 Task: Create customer-citizenships object.
Action: Mouse moved to (458, 48)
Screenshot: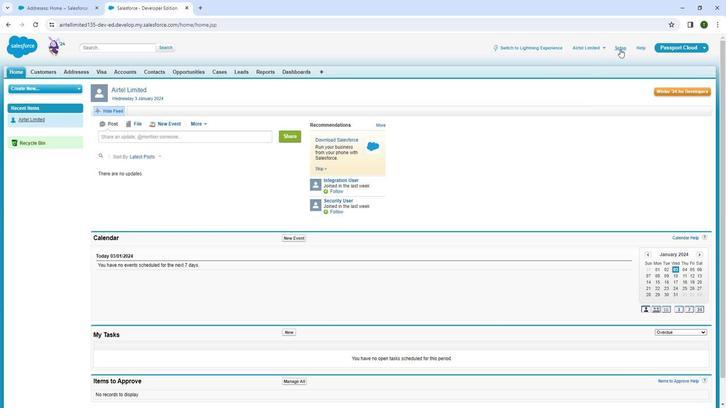 
Action: Mouse pressed left at (458, 48)
Screenshot: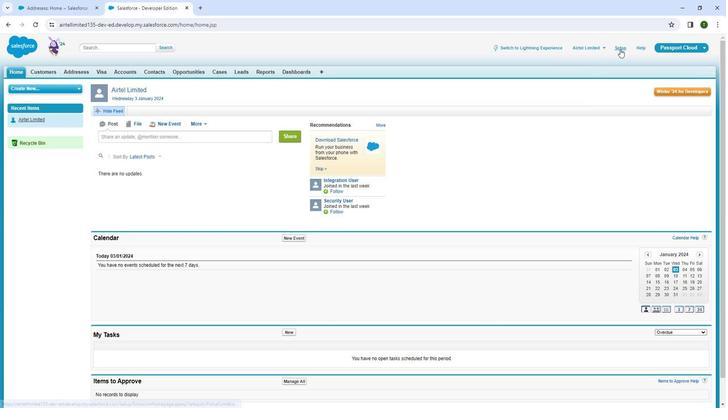 
Action: Mouse pressed left at (458, 48)
Screenshot: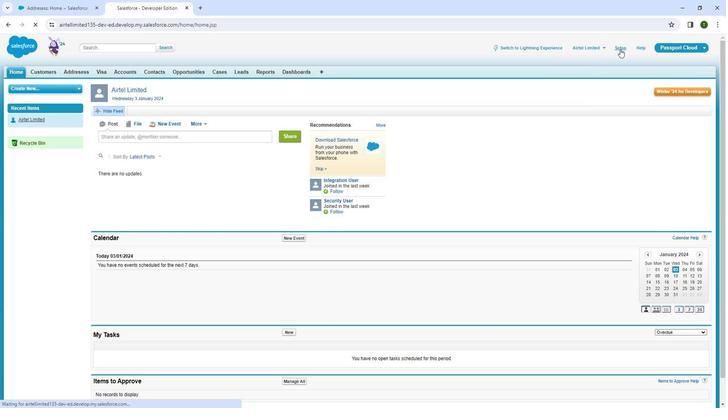 
Action: Mouse moved to (64, 141)
Screenshot: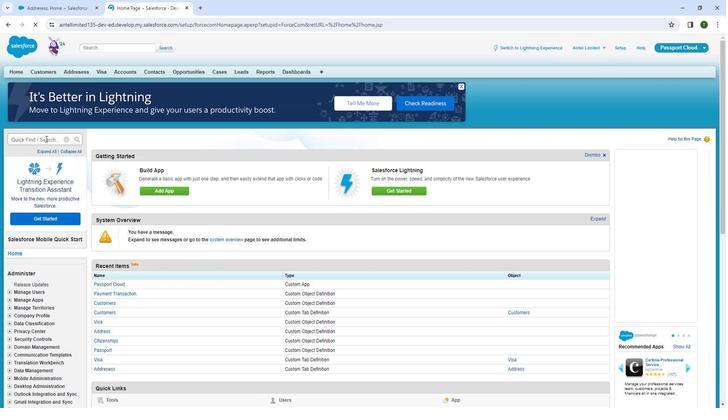 
Action: Mouse pressed left at (64, 141)
Screenshot: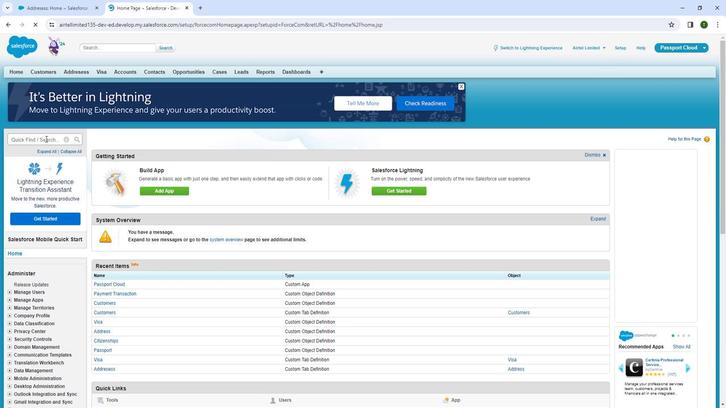
Action: Mouse moved to (68, 121)
Screenshot: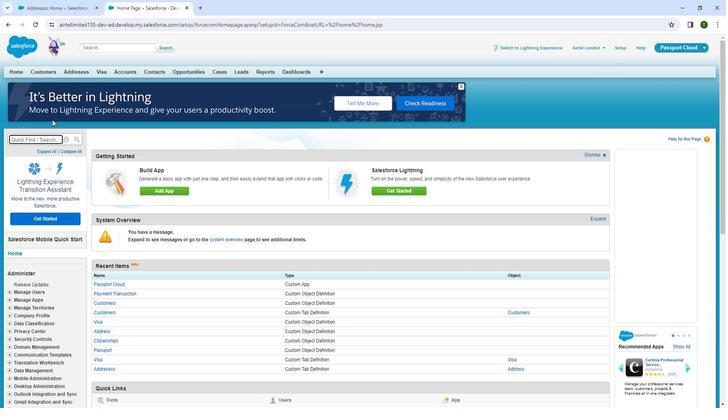 
Action: Key pressed object
Screenshot: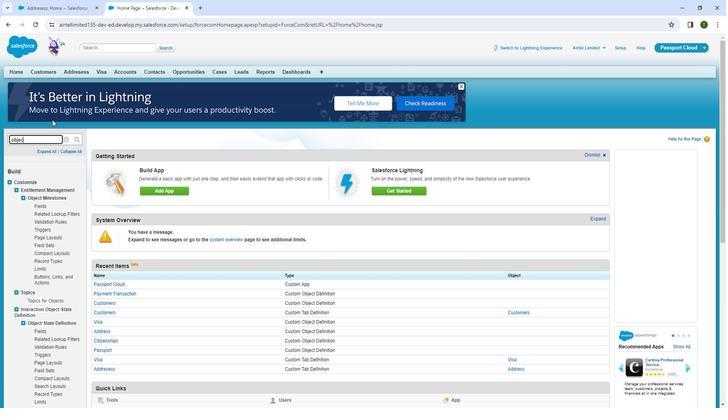 
Action: Mouse moved to (66, 213)
Screenshot: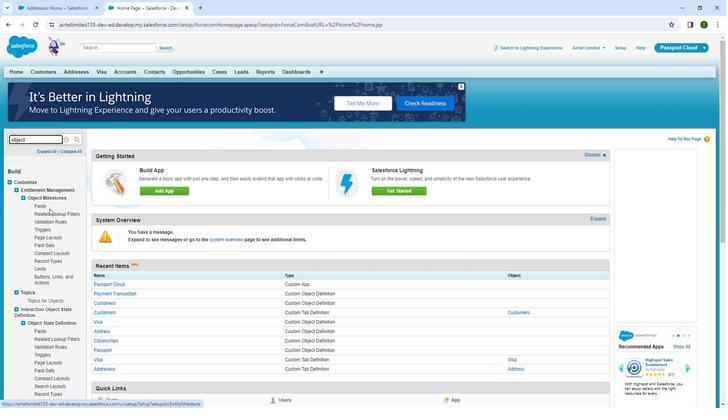
Action: Mouse scrolled (66, 212) with delta (0, 0)
Screenshot: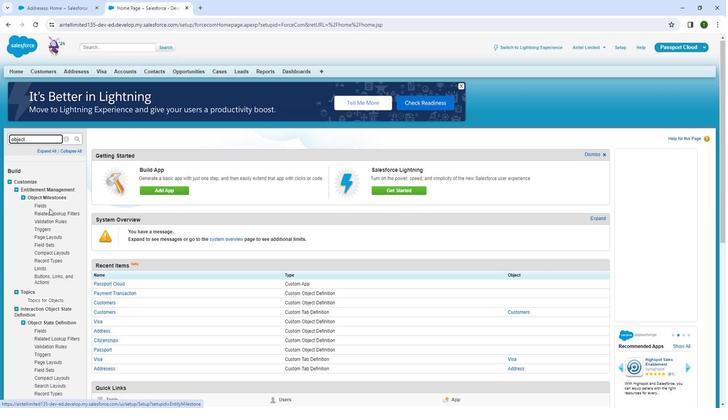 
Action: Mouse scrolled (66, 212) with delta (0, 0)
Screenshot: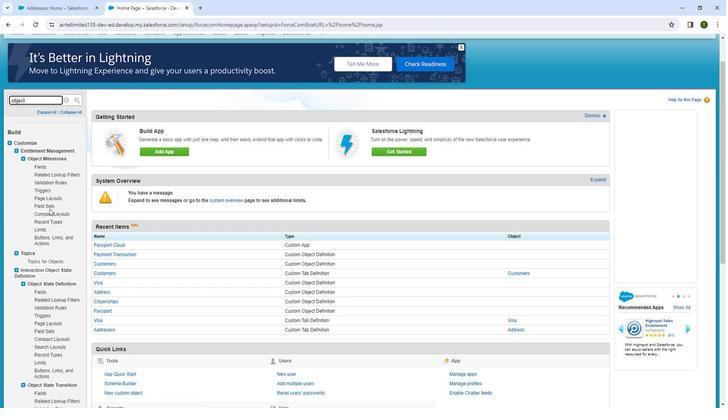 
Action: Mouse scrolled (66, 212) with delta (0, 0)
Screenshot: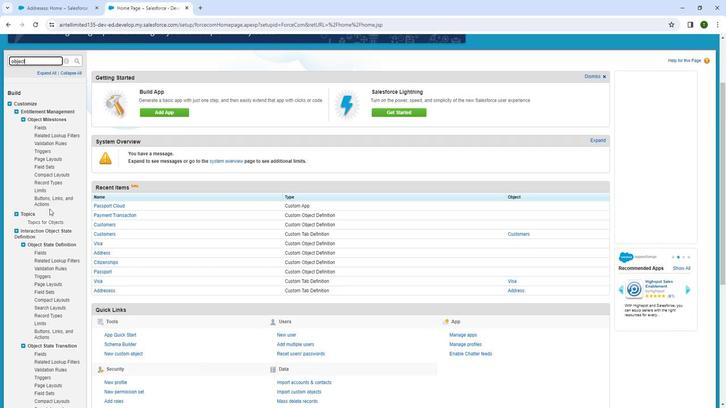 
Action: Mouse scrolled (66, 212) with delta (0, 0)
Screenshot: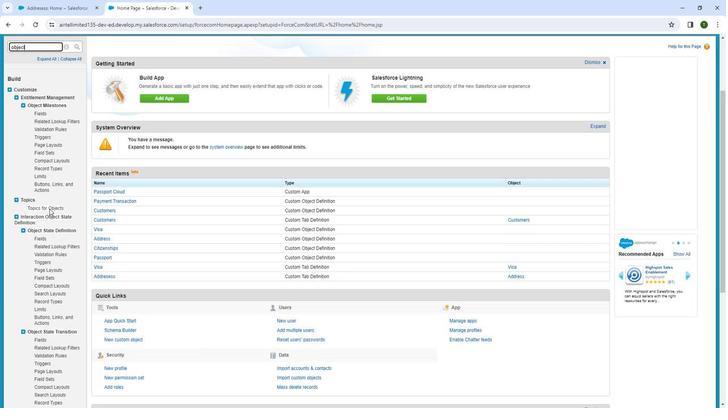 
Action: Mouse moved to (65, 217)
Screenshot: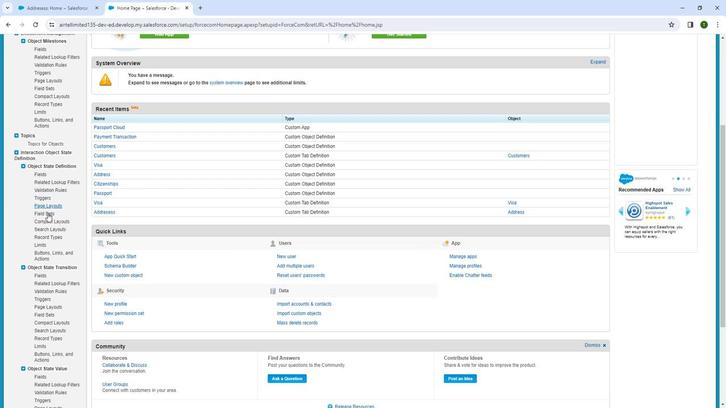 
Action: Mouse scrolled (65, 217) with delta (0, 0)
Screenshot: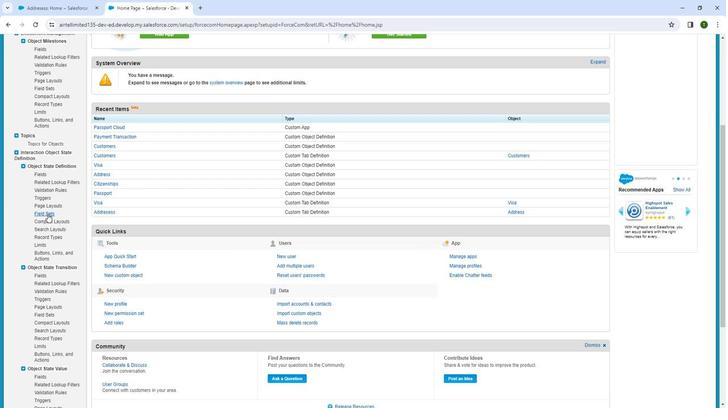 
Action: Mouse moved to (65, 219)
Screenshot: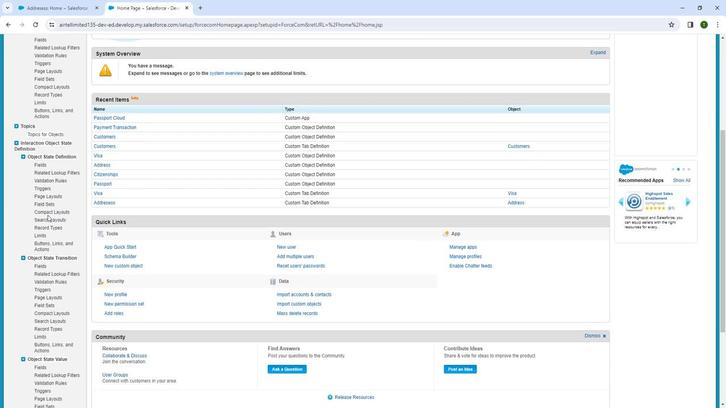 
Action: Mouse scrolled (65, 219) with delta (0, 0)
Screenshot: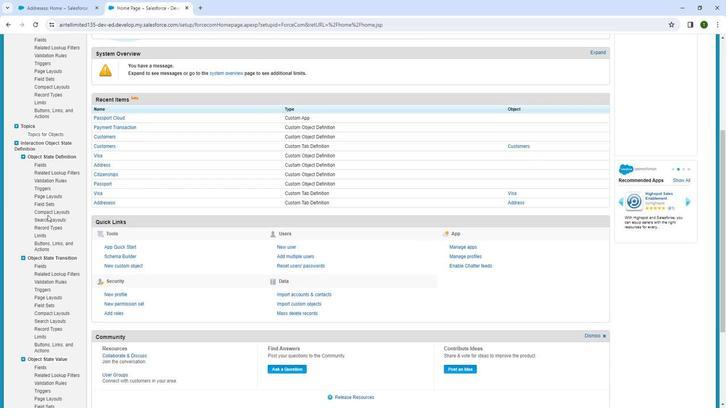 
Action: Mouse moved to (65, 226)
Screenshot: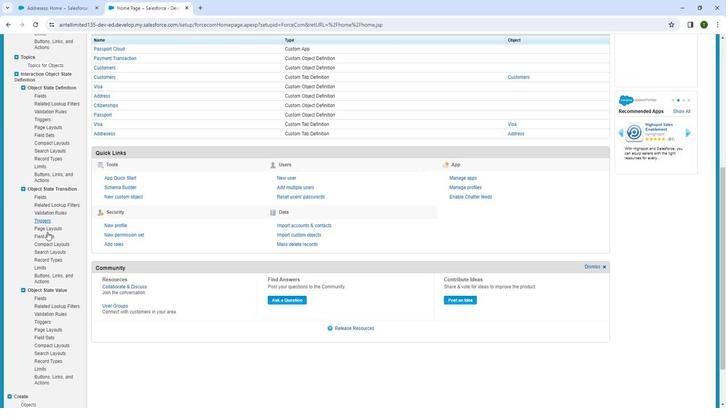 
Action: Mouse scrolled (65, 225) with delta (0, 0)
Screenshot: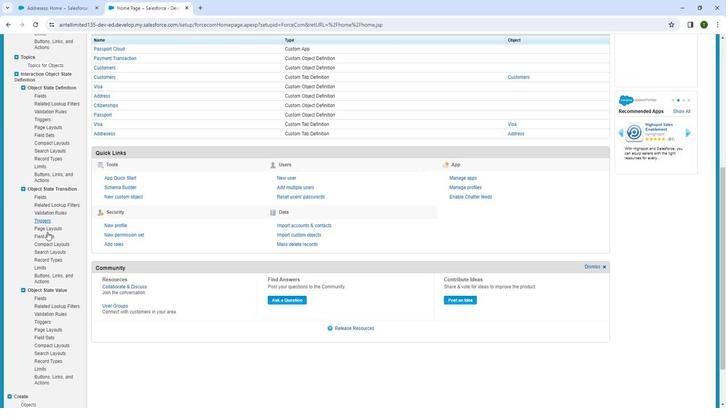 
Action: Mouse moved to (65, 258)
Screenshot: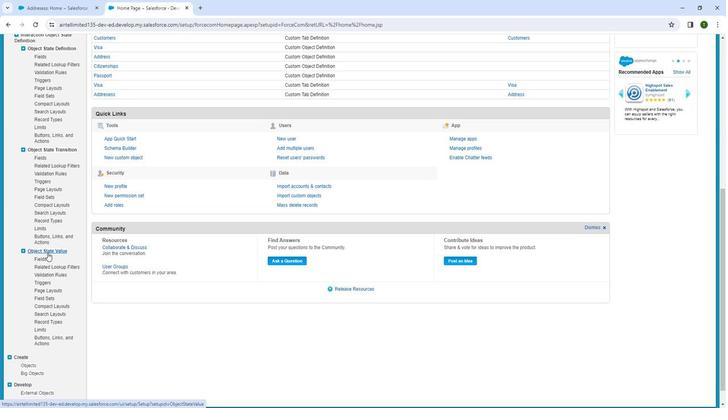 
Action: Mouse scrolled (65, 258) with delta (0, 0)
Screenshot: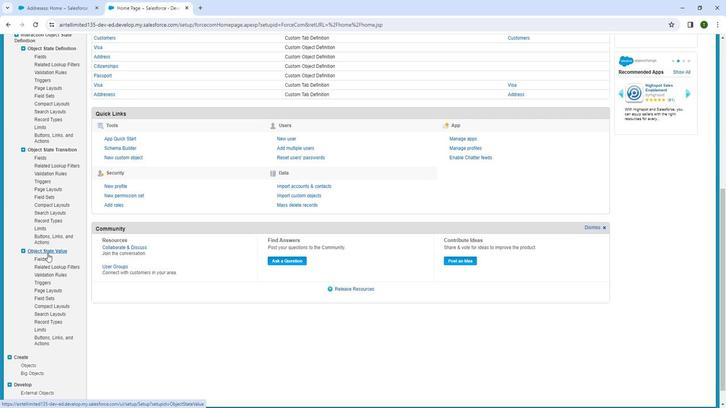 
Action: Mouse moved to (49, 354)
Screenshot: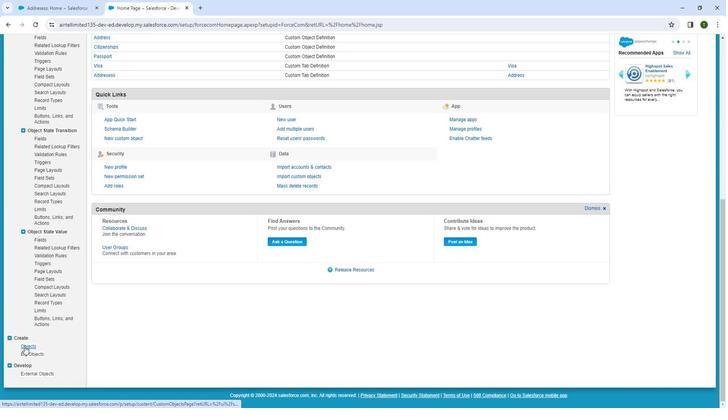 
Action: Mouse pressed left at (49, 354)
Screenshot: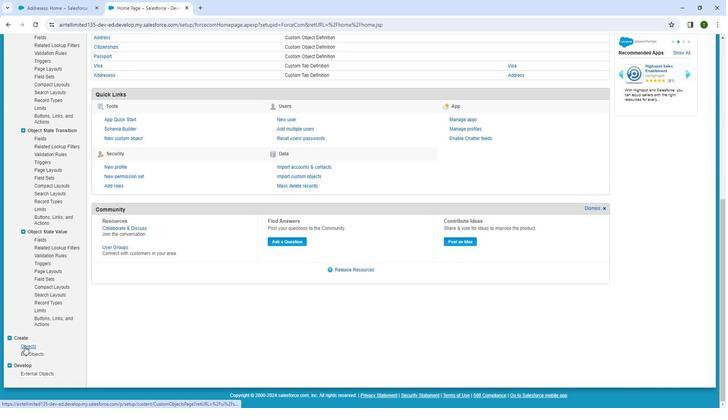 
Action: Mouse moved to (232, 188)
Screenshot: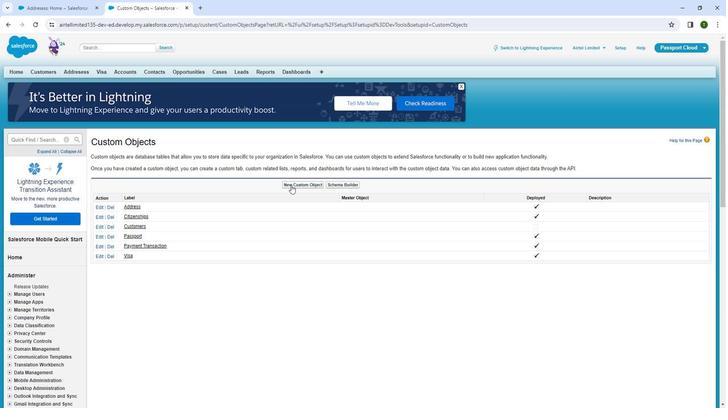 
Action: Mouse pressed left at (232, 188)
Screenshot: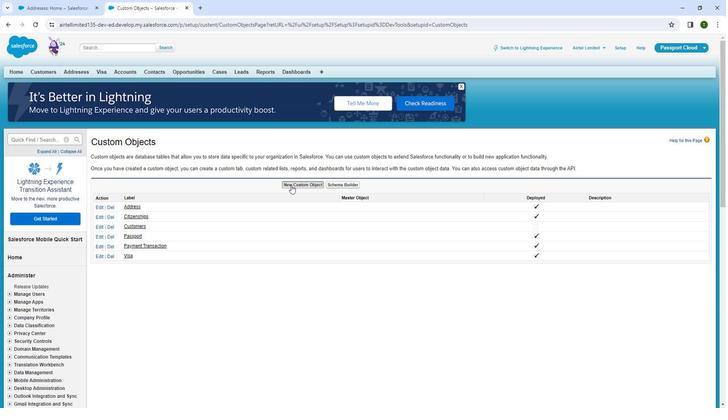 
Action: Mouse moved to (190, 215)
Screenshot: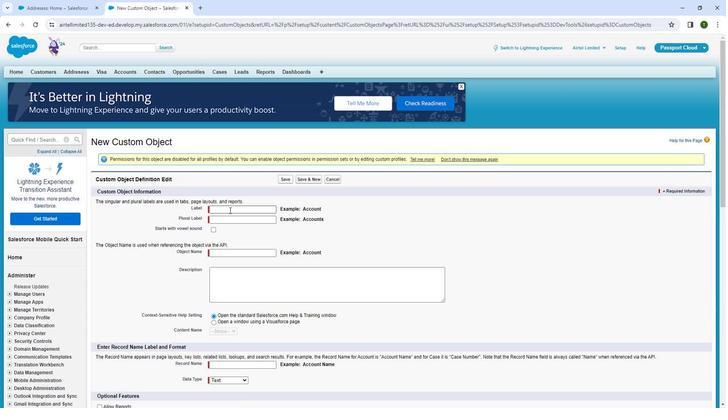 
Action: Mouse pressed left at (190, 215)
Screenshot: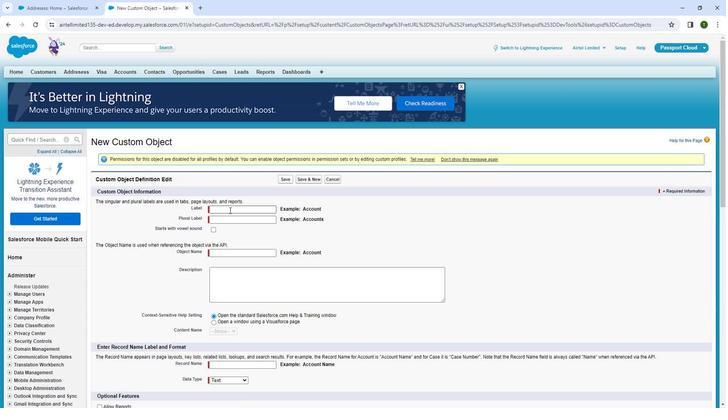 
Action: Mouse moved to (190, 213)
Screenshot: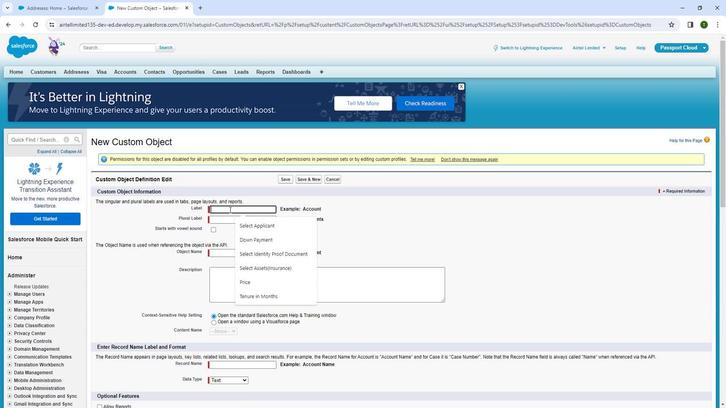 
Action: Key pressed <Key.shift><Key.shift><Key.shift><Key.shift><Key.shift>
Screenshot: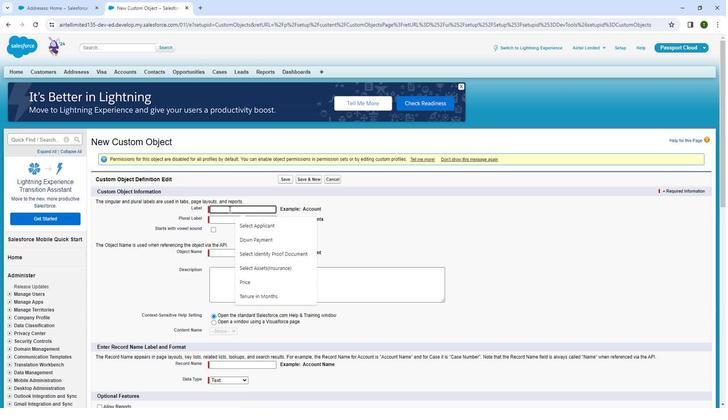 
Action: Mouse moved to (189, 214)
Screenshot: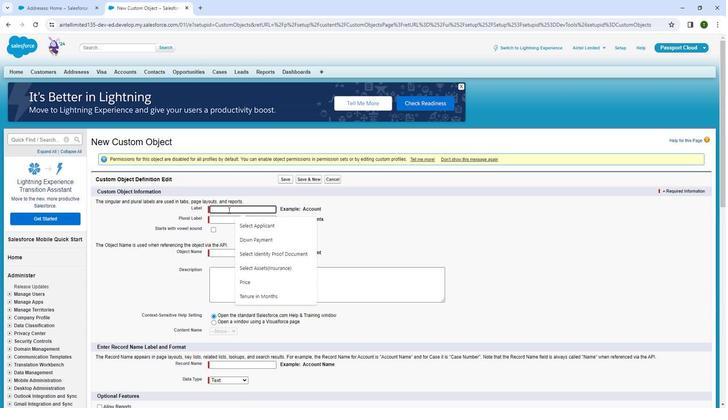 
Action: Key pressed <Key.shift>
Screenshot: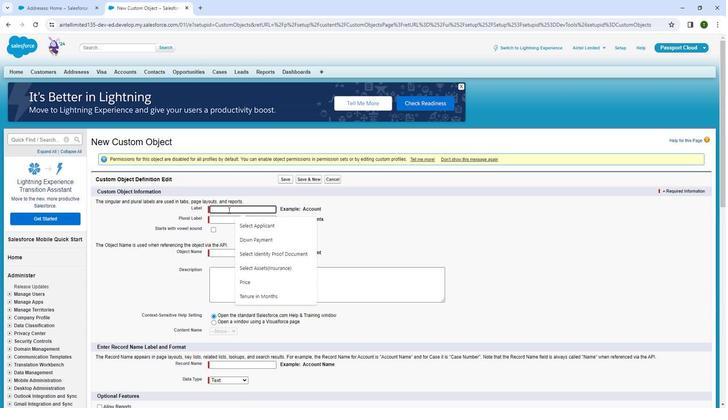 
Action: Mouse moved to (189, 215)
Screenshot: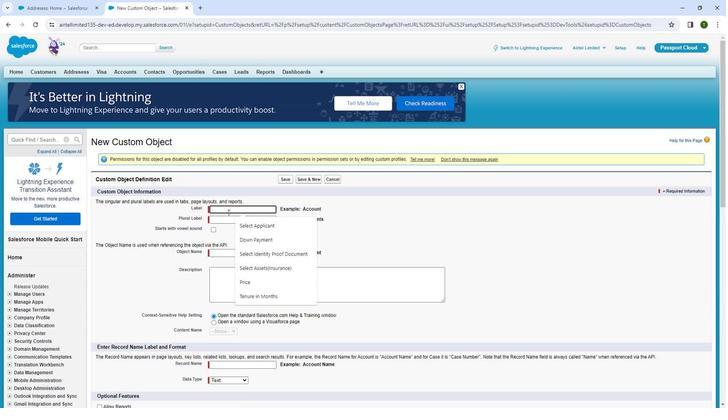 
Action: Key pressed <Key.shift>
Screenshot: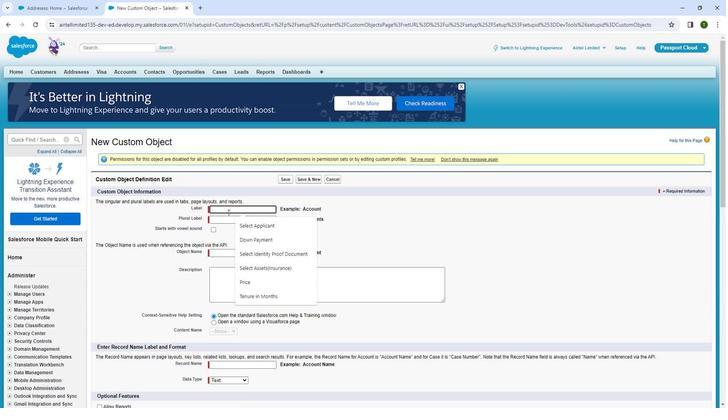 
Action: Mouse moved to (188, 217)
Screenshot: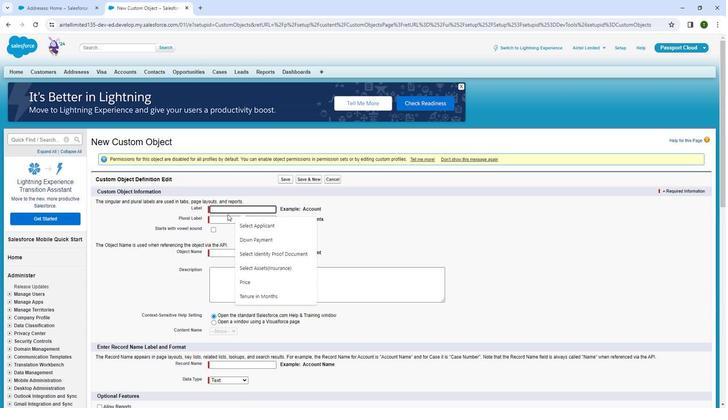 
Action: Key pressed <Key.shift>
Screenshot: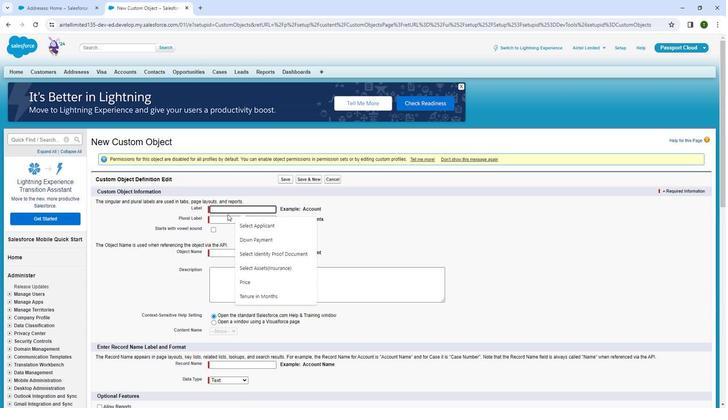 
Action: Mouse moved to (188, 219)
Screenshot: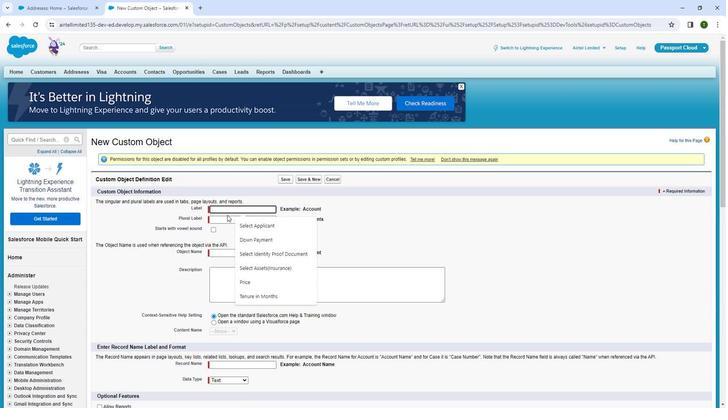 
Action: Key pressed <Key.shift>
Screenshot: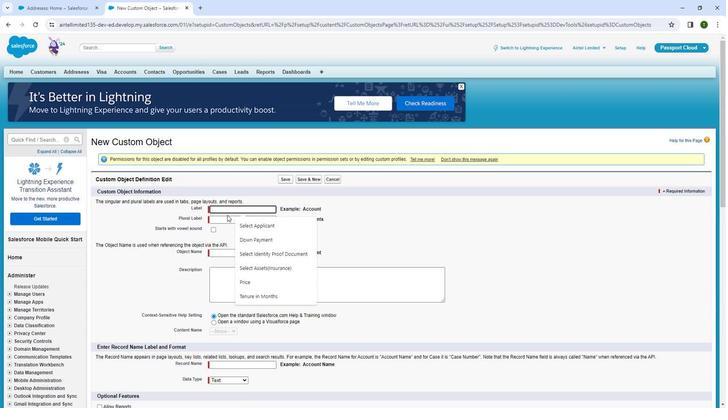 
Action: Mouse moved to (188, 219)
Screenshot: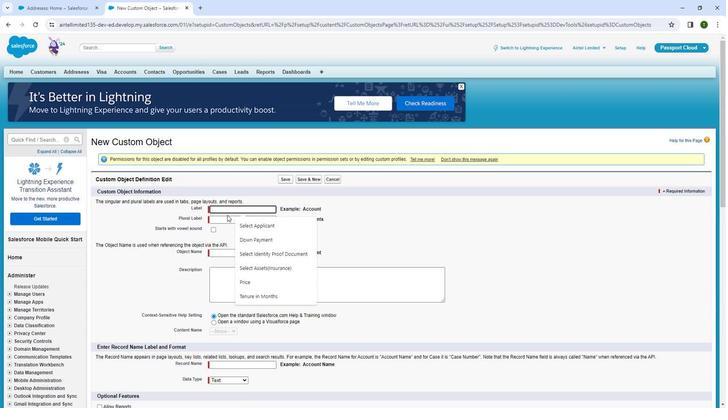
Action: Key pressed <Key.shift><Key.shift><Key.shift>
Screenshot: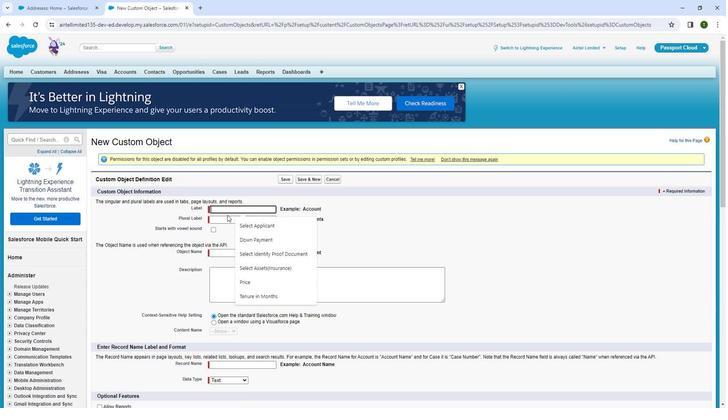 
Action: Mouse moved to (188, 219)
Screenshot: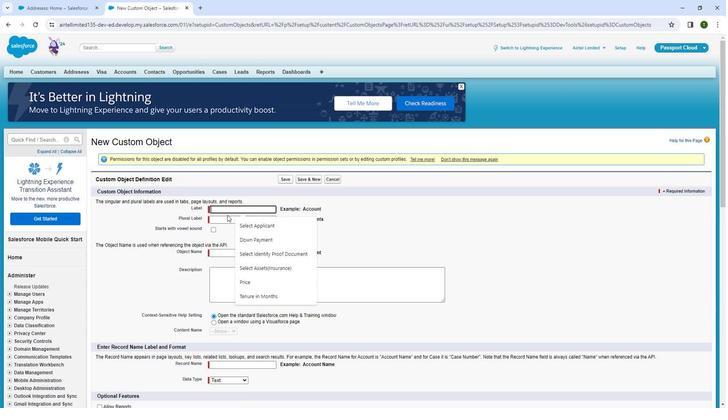 
Action: Key pressed <Key.shift><Key.shift><Key.shift>
Screenshot: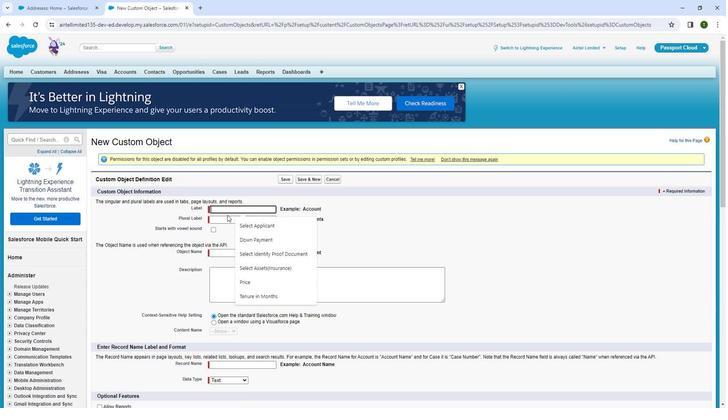 
Action: Mouse moved to (188, 220)
Screenshot: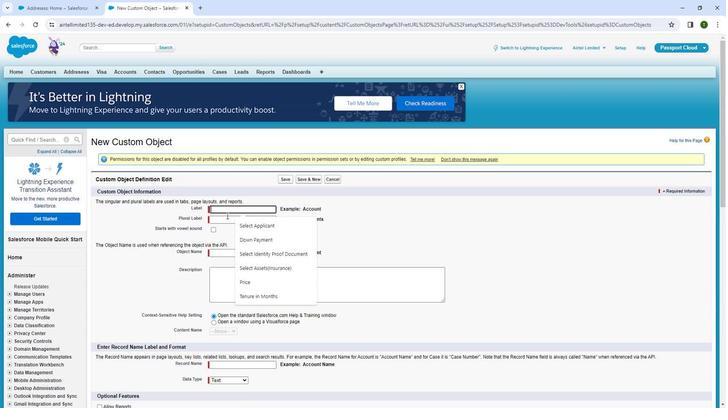 
Action: Key pressed <Key.shift>
Screenshot: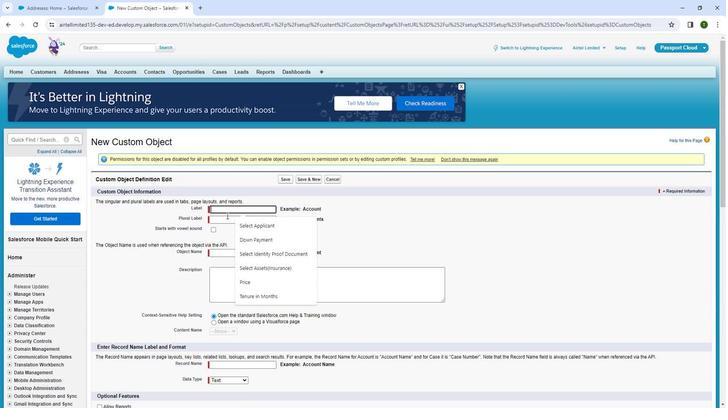
Action: Mouse moved to (188, 220)
Screenshot: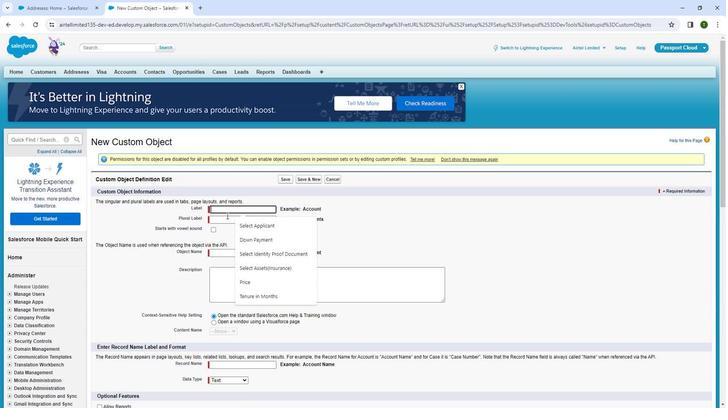 
Action: Key pressed <Key.shift><Key.shift><Key.shift>C
Screenshot: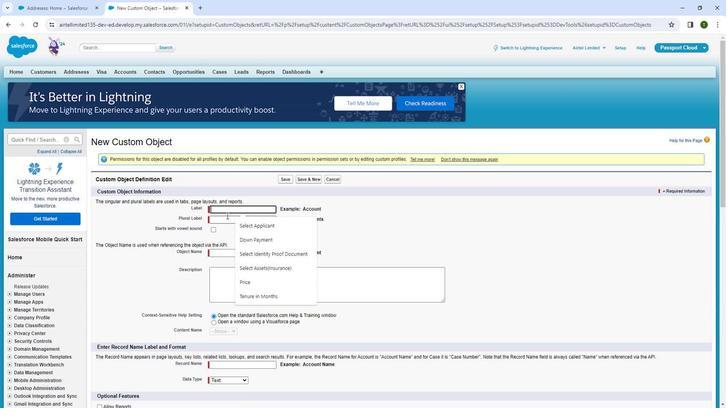 
Action: Mouse moved to (183, 194)
Screenshot: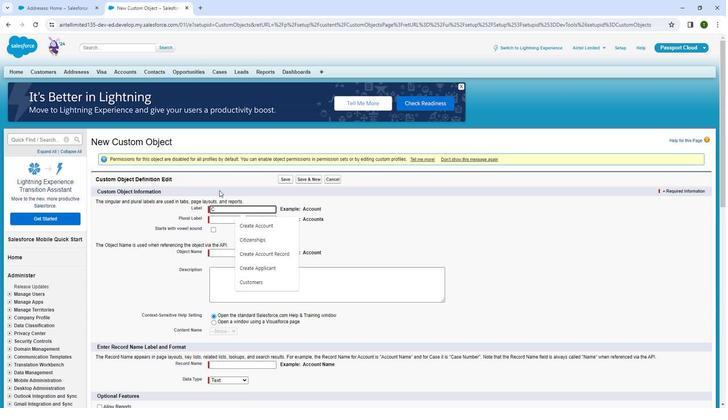 
Action: Key pressed u
Screenshot: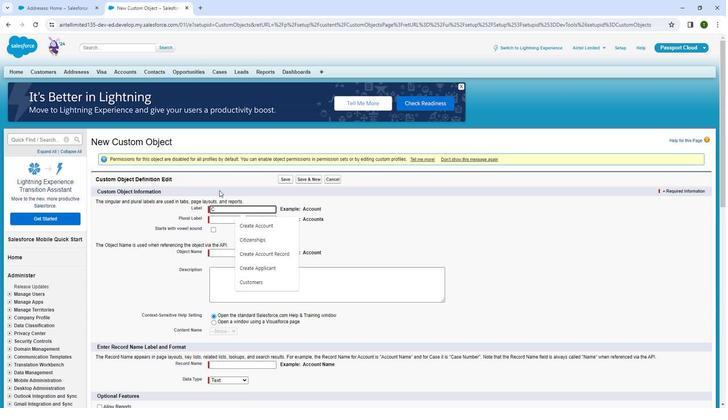 
Action: Mouse moved to (183, 193)
Screenshot: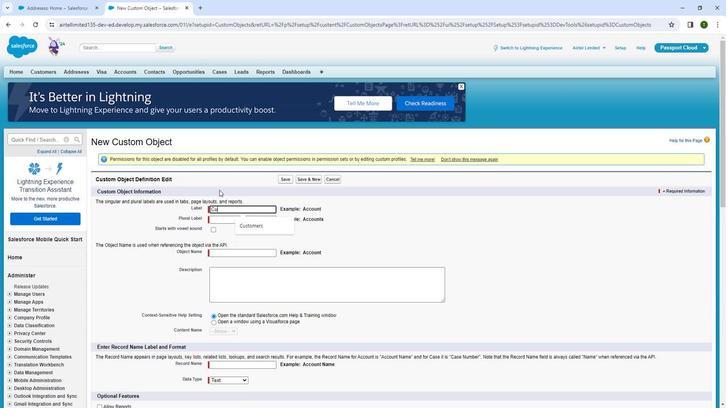 
Action: Key pressed st
Screenshot: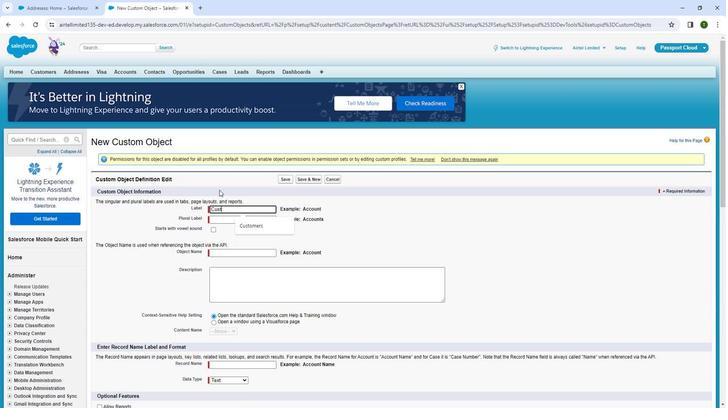 
Action: Mouse moved to (186, 202)
Screenshot: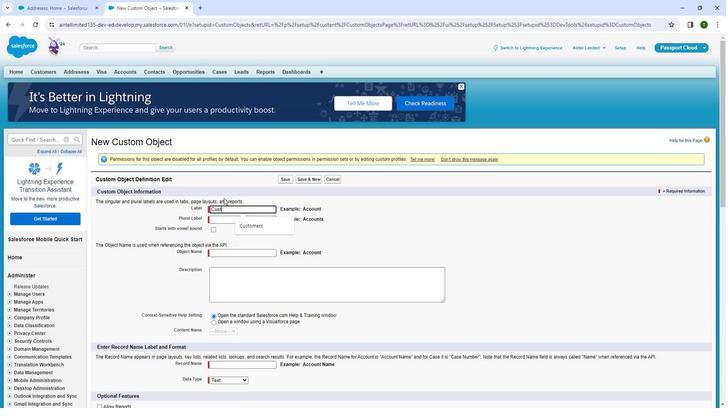 
Action: Key pressed o
Screenshot: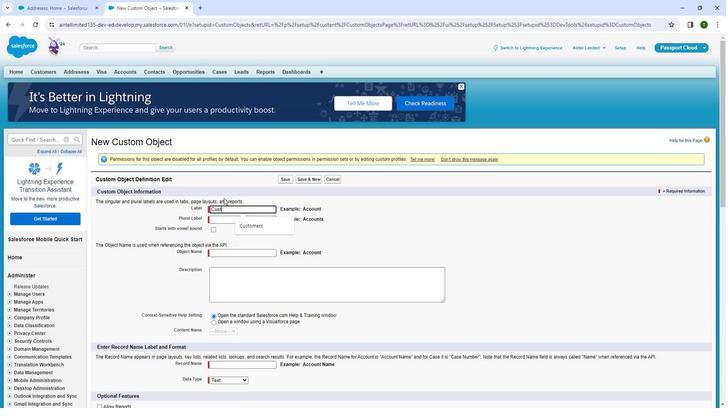 
Action: Mouse moved to (185, 205)
Screenshot: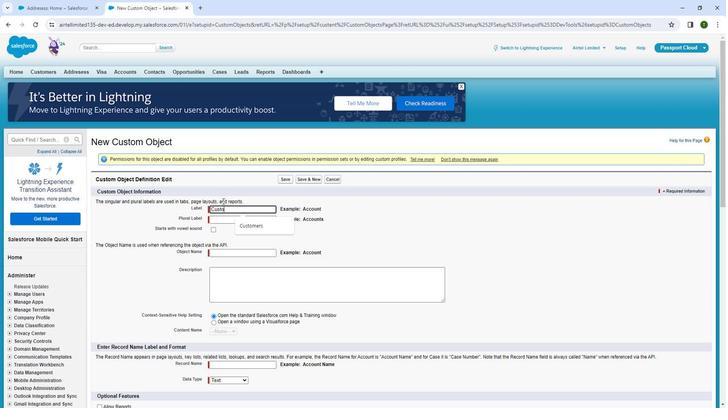 
Action: Key pressed m
Screenshot: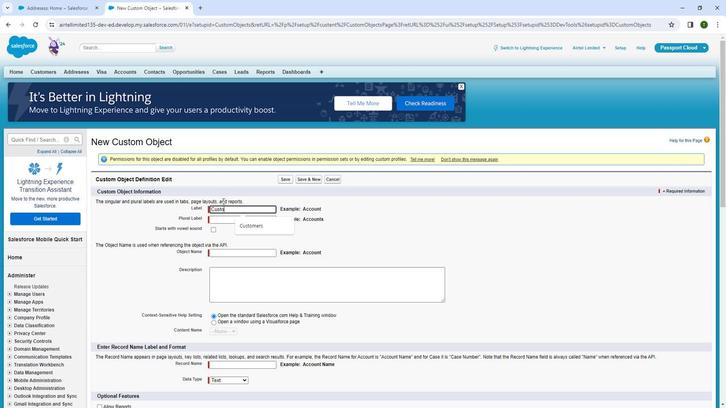 
Action: Mouse moved to (179, 213)
Screenshot: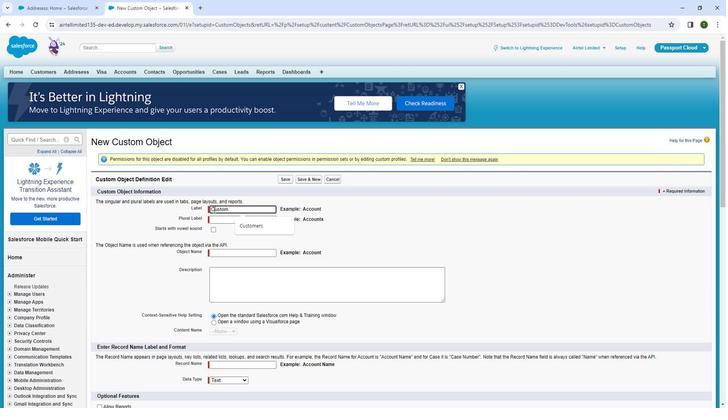 
Action: Key pressed er-<Key.shift>Cit
Screenshot: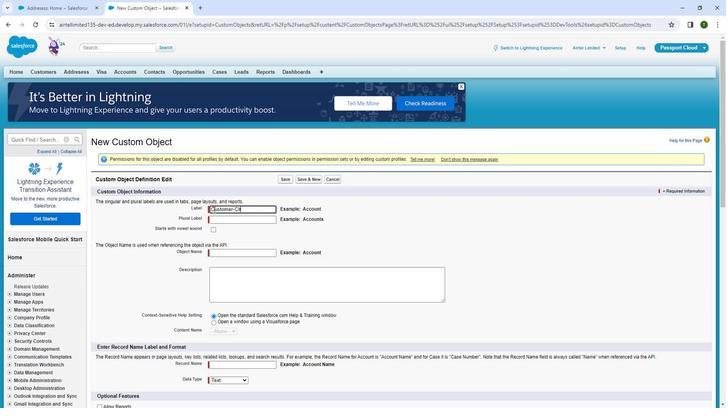 
Action: Mouse moved to (178, 213)
Screenshot: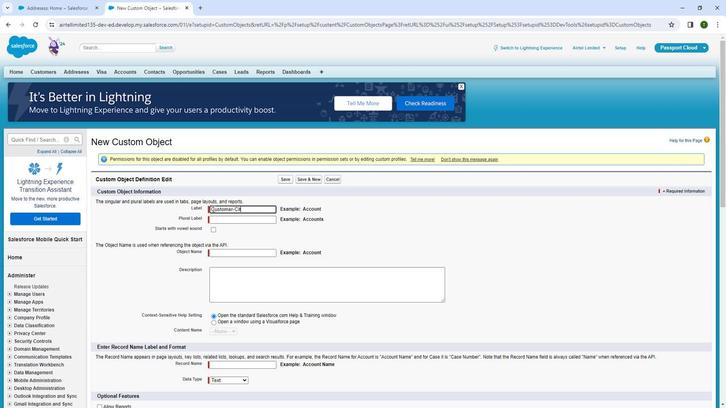 
Action: Key pressed ize
Screenshot: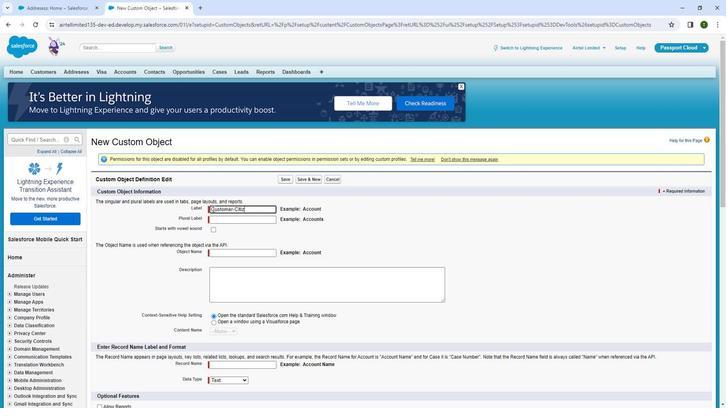 
Action: Mouse moved to (174, 199)
Screenshot: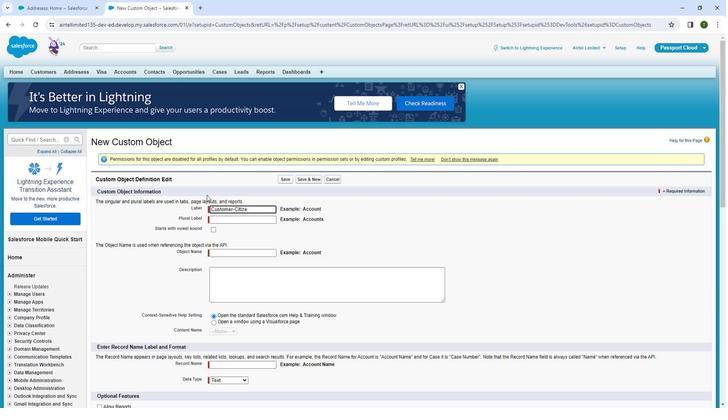 
Action: Key pressed nship
Screenshot: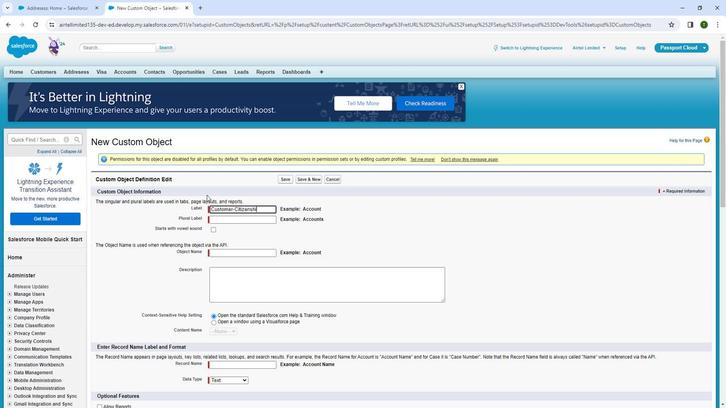 
Action: Mouse moved to (171, 208)
Screenshot: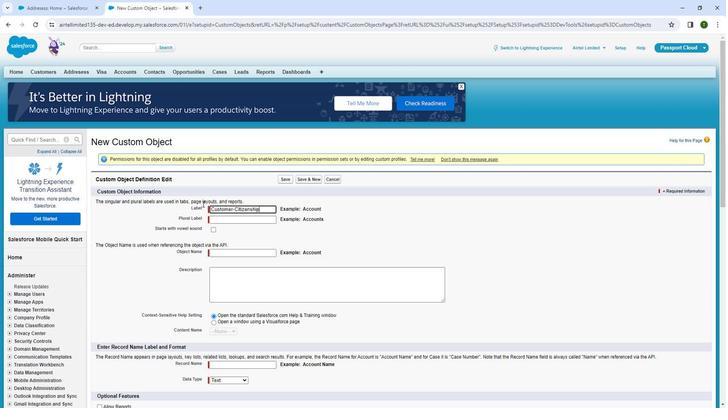 
Action: Key pressed s
Screenshot: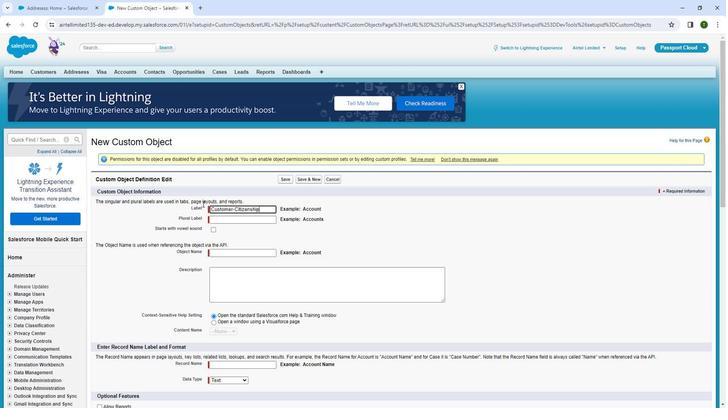 
Action: Mouse moved to (190, 259)
Screenshot: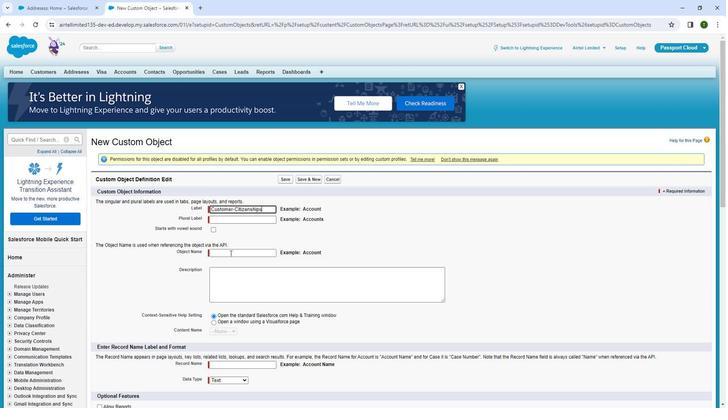 
Action: Mouse pressed left at (190, 259)
Screenshot: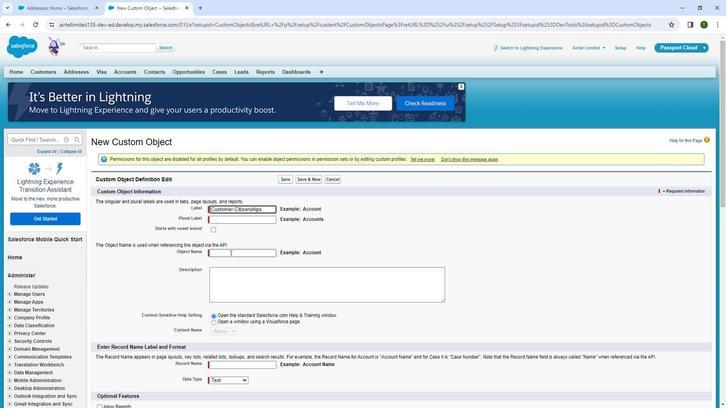 
Action: Mouse moved to (190, 226)
Screenshot: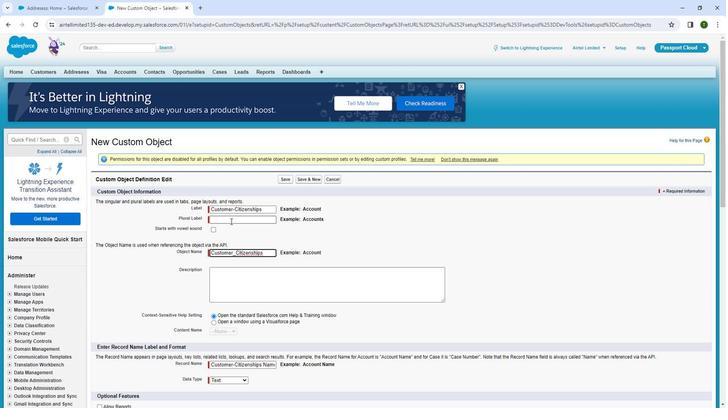 
Action: Mouse pressed left at (190, 226)
Screenshot: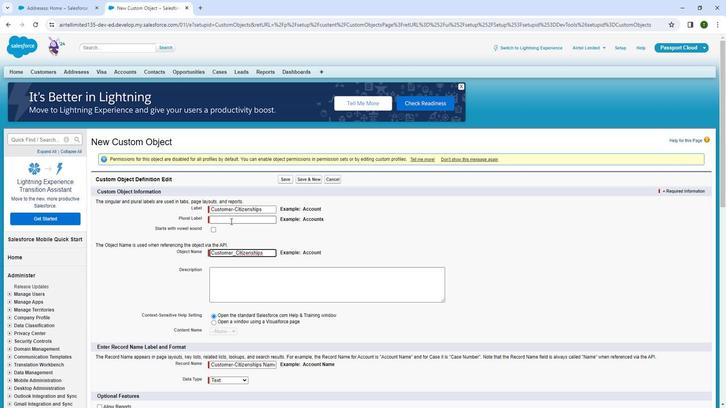 
Action: Mouse moved to (192, 223)
Screenshot: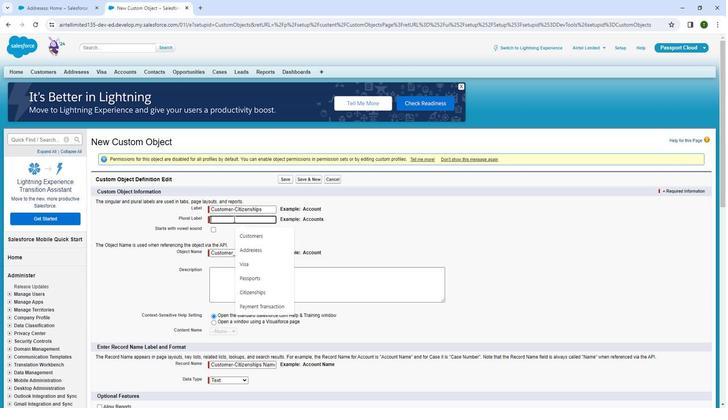 
Action: Key pressed <Key.shift>Customer-
Screenshot: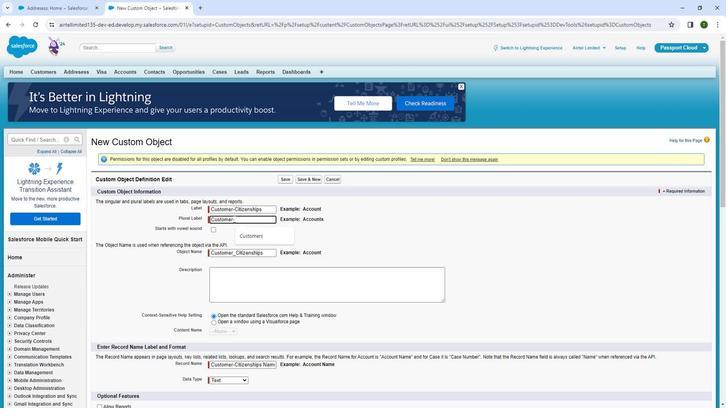 
Action: Mouse moved to (192, 221)
Screenshot: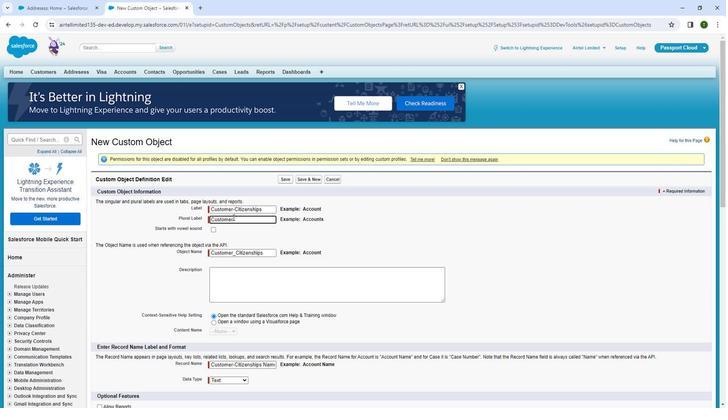 
Action: Key pressed <Key.shift>C
Screenshot: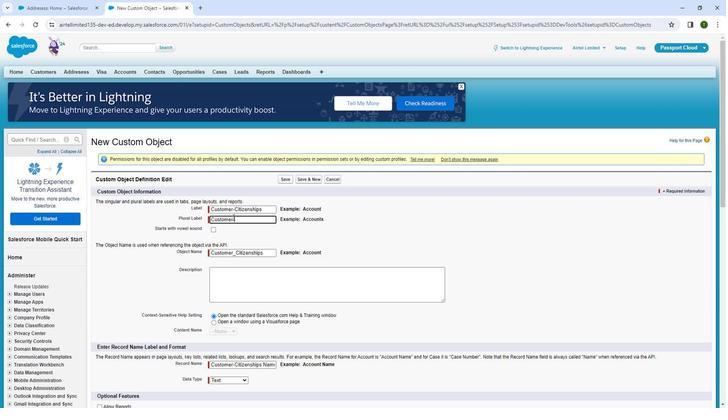 
Action: Mouse moved to (191, 221)
Screenshot: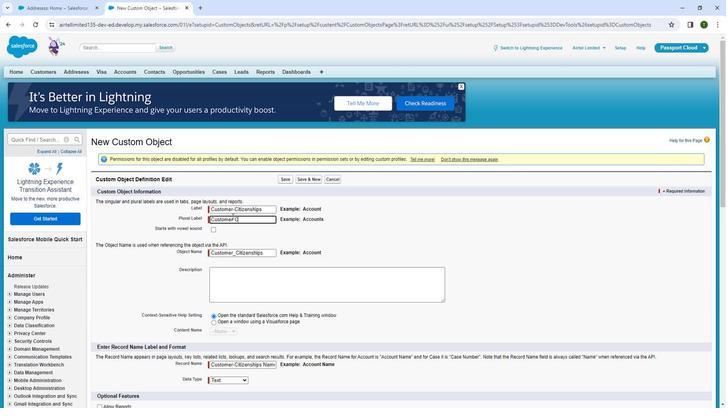 
Action: Key pressed i
Screenshot: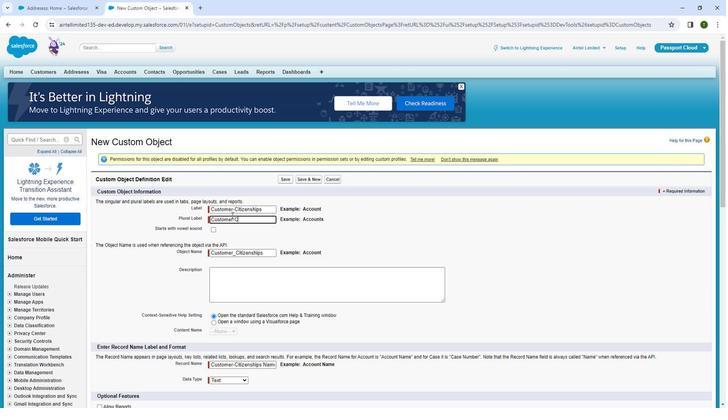 
Action: Mouse moved to (190, 215)
Screenshot: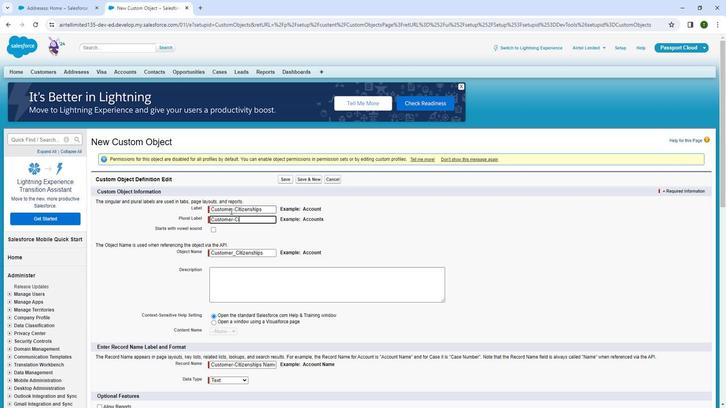 
Action: Key pressed ti
Screenshot: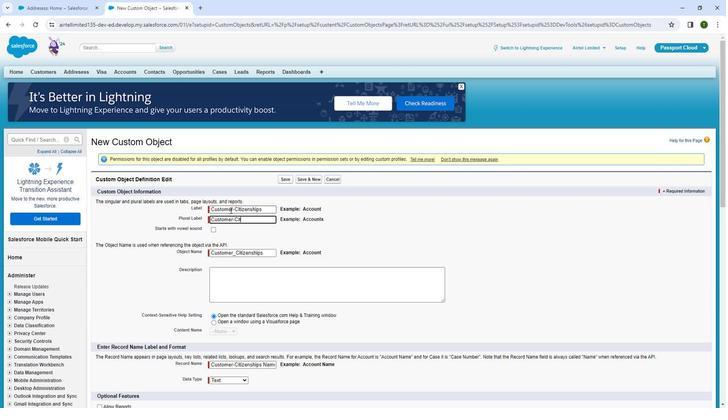 
Action: Mouse moved to (190, 213)
Screenshot: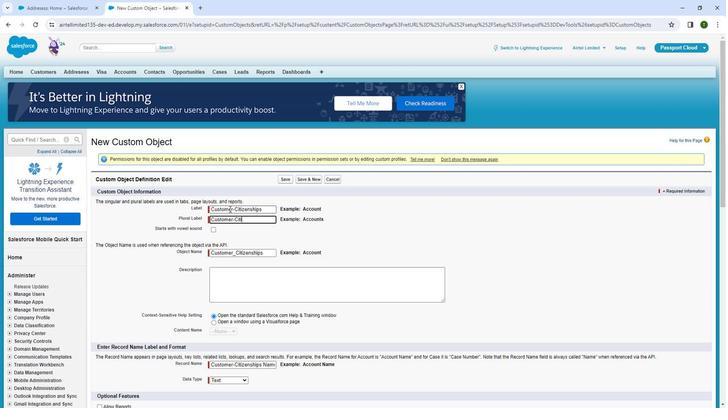 
Action: Key pressed zen
Screenshot: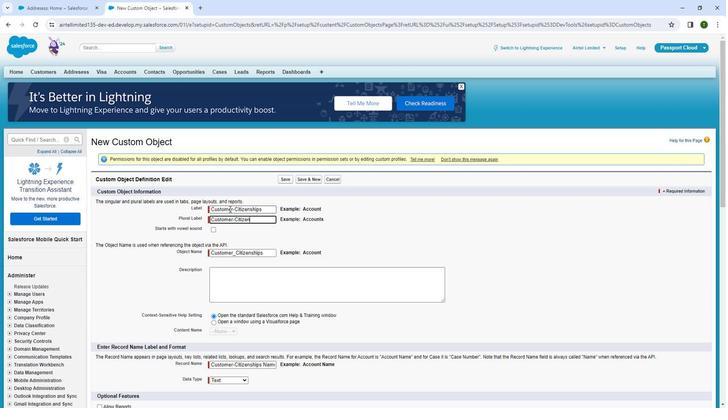 
Action: Mouse moved to (190, 213)
Screenshot: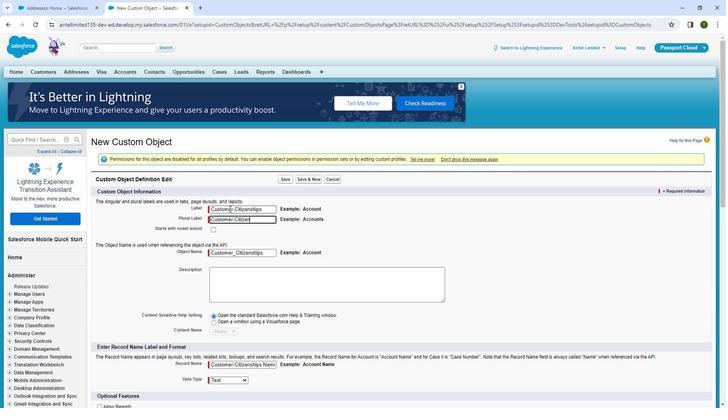 
Action: Key pressed ship
Screenshot: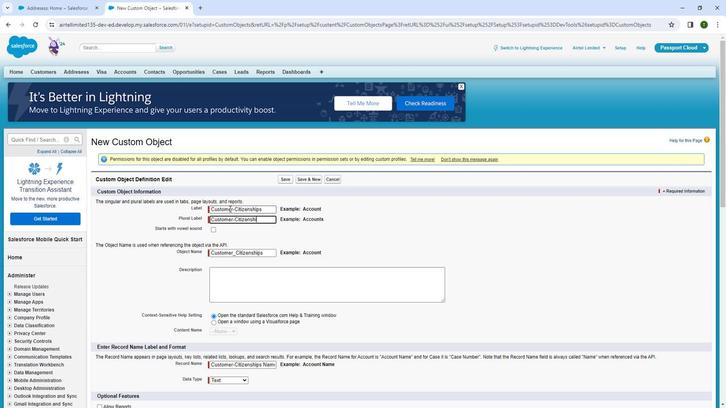
Action: Mouse moved to (188, 215)
Screenshot: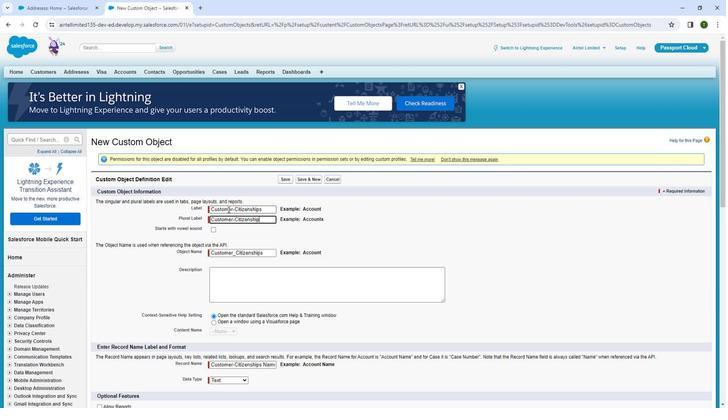 
Action: Key pressed s
Screenshot: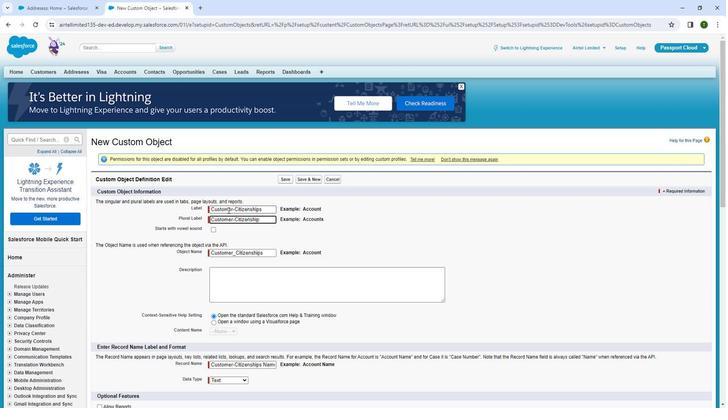 
Action: Mouse moved to (200, 244)
Screenshot: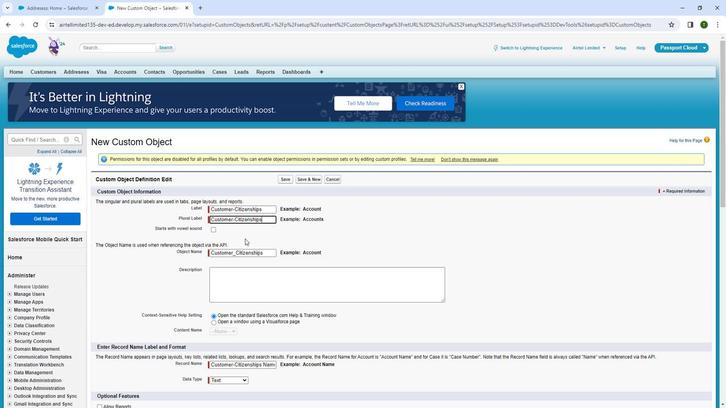 
Action: Mouse pressed left at (200, 244)
Screenshot: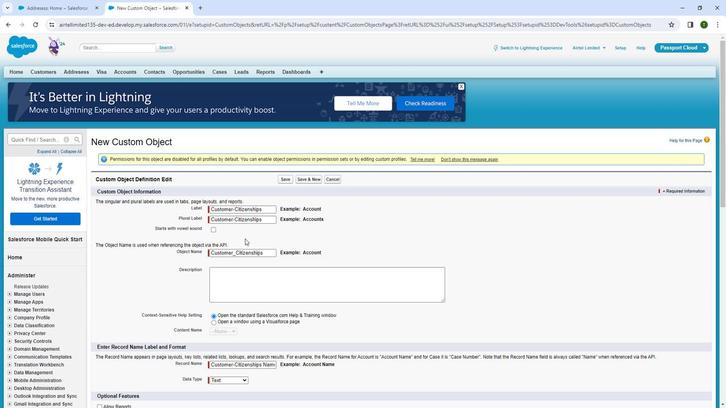 
Action: Mouse moved to (200, 241)
Screenshot: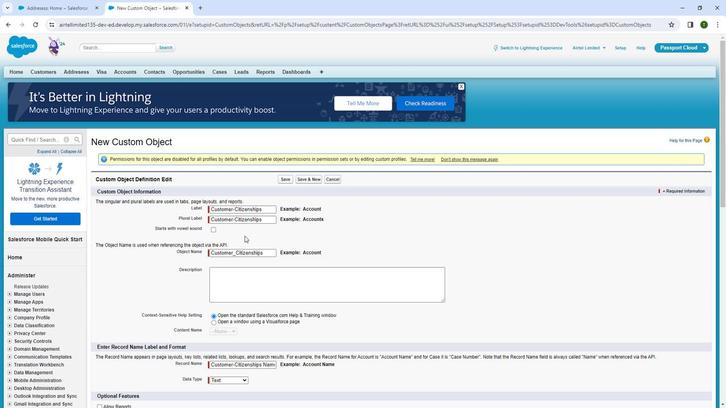 
Action: Mouse scrolled (200, 240) with delta (0, 0)
Screenshot: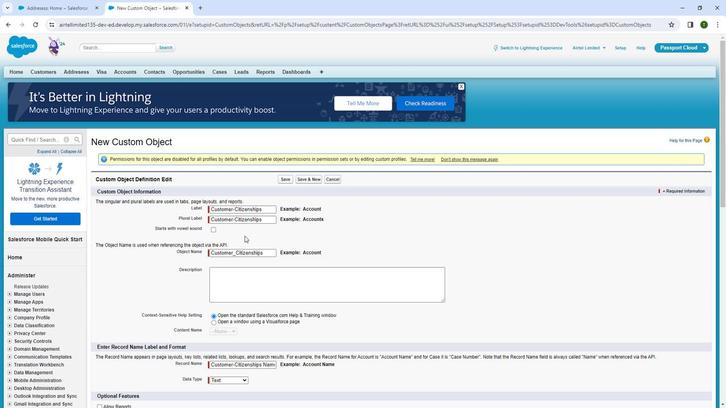 
Action: Mouse scrolled (200, 240) with delta (0, 0)
Screenshot: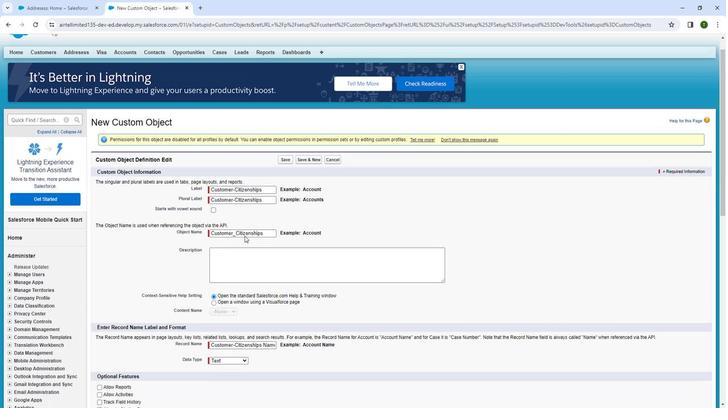 
Action: Mouse moved to (200, 242)
Screenshot: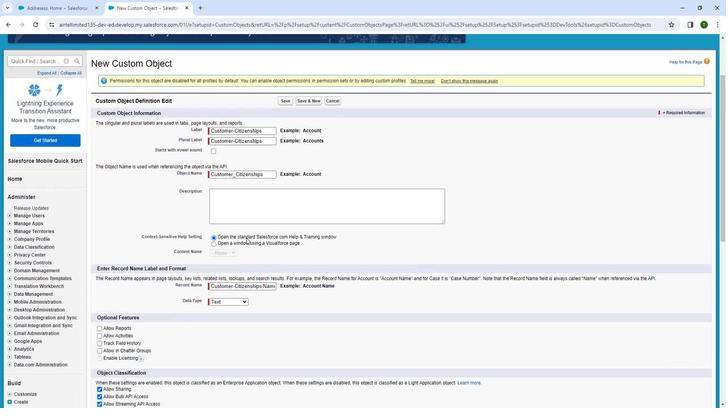 
Action: Mouse scrolled (200, 242) with delta (0, 0)
Screenshot: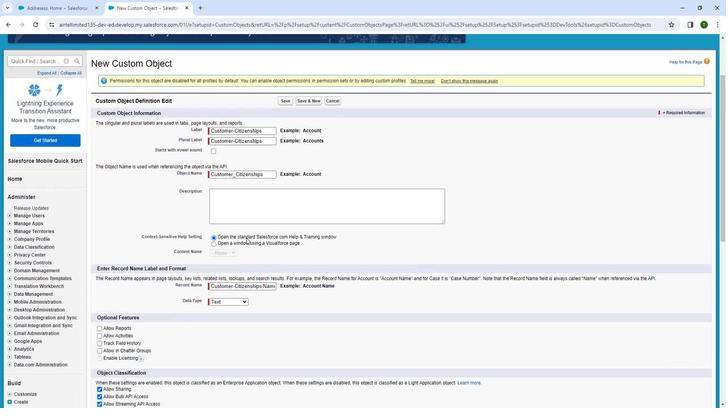 
Action: Mouse moved to (185, 267)
Screenshot: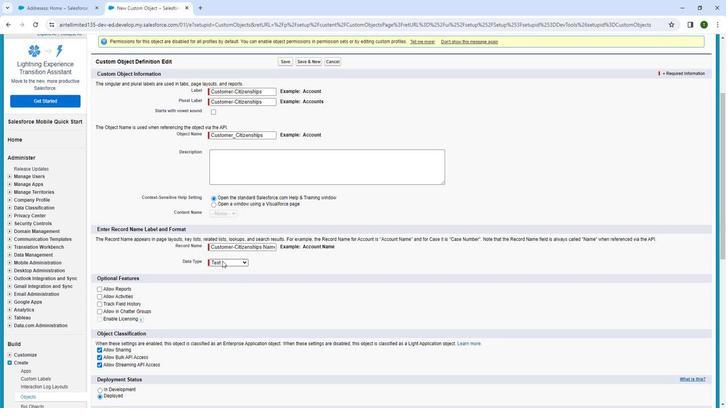 
Action: Mouse pressed left at (185, 267)
Screenshot: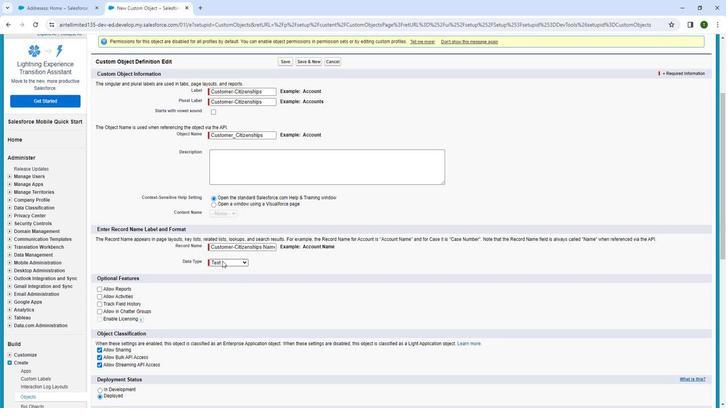 
Action: Mouse moved to (187, 281)
Screenshot: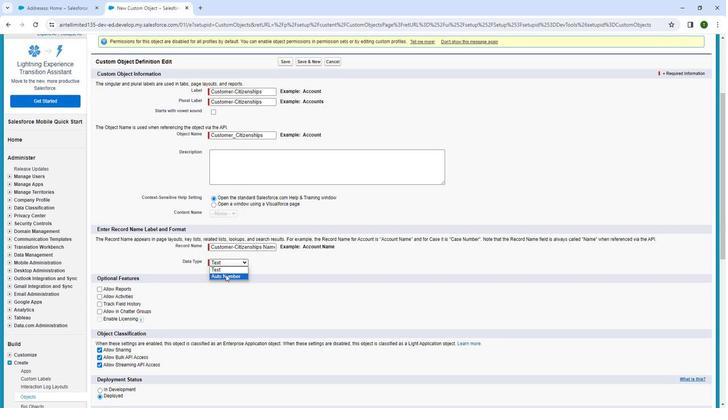 
Action: Mouse pressed left at (187, 281)
Screenshot: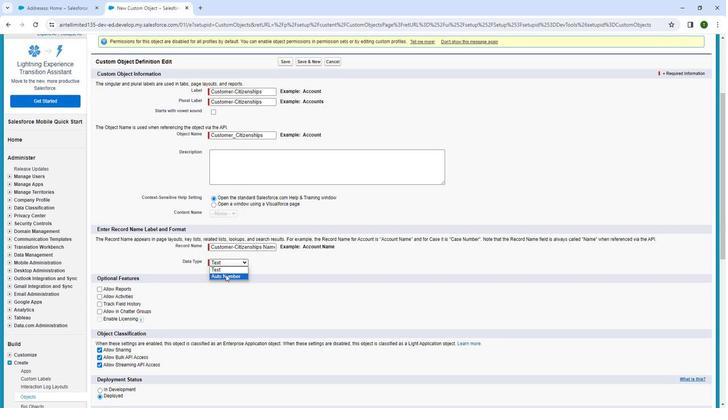 
Action: Mouse moved to (189, 279)
Screenshot: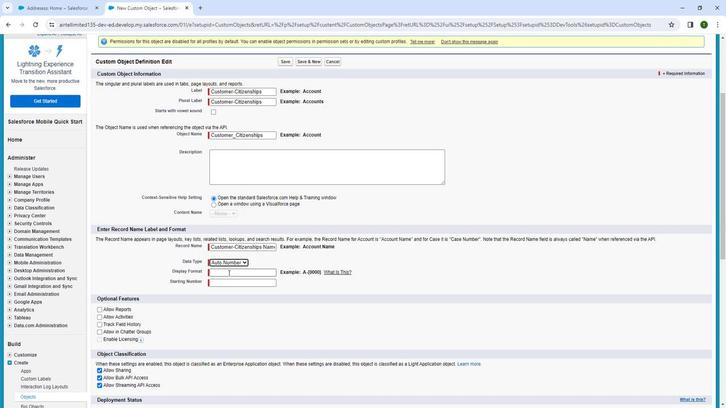 
Action: Mouse pressed left at (189, 279)
Screenshot: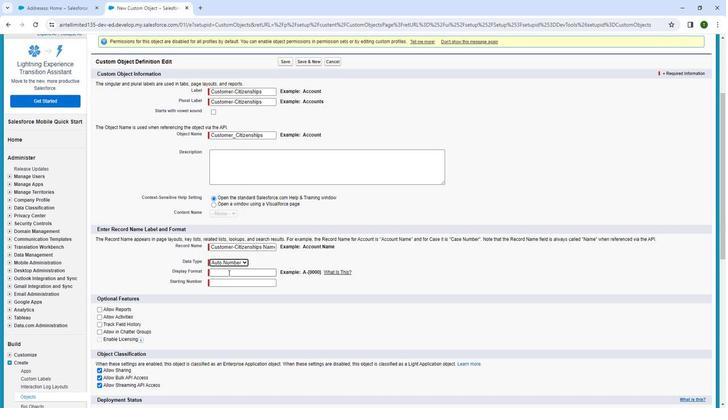 
Action: Mouse moved to (188, 279)
Screenshot: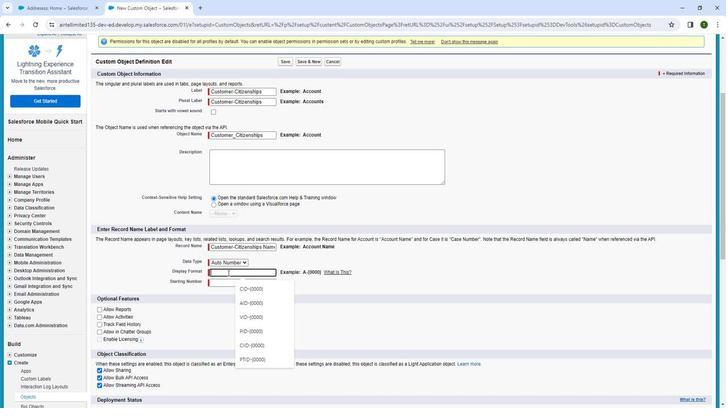 
Action: Key pressed <Key.shift>C
Screenshot: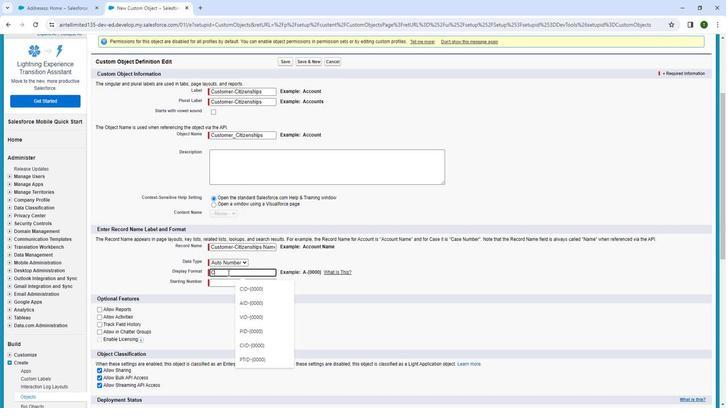 
Action: Mouse moved to (179, 267)
Screenshot: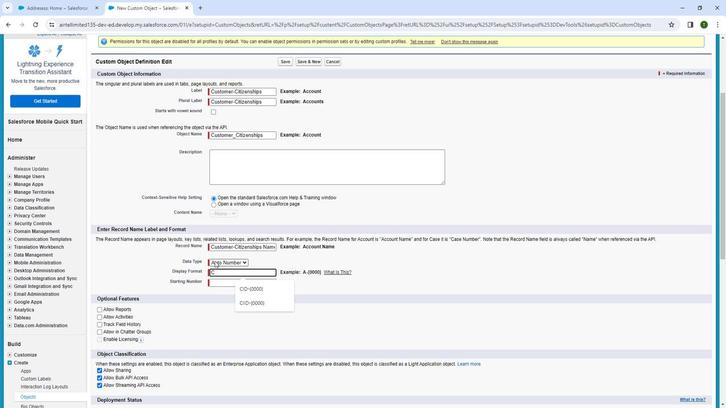 
Action: Key pressed C
Screenshot: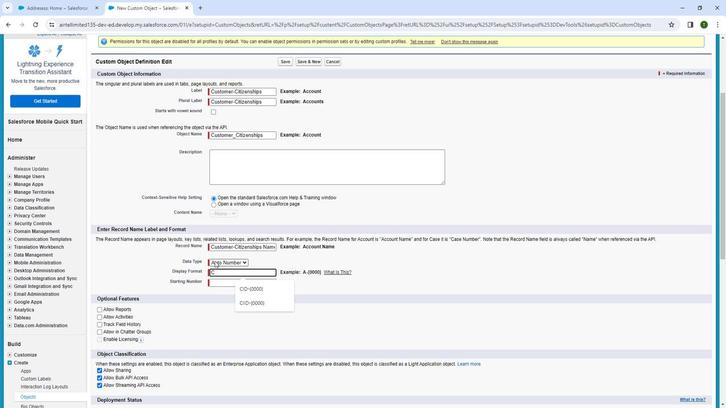 
Action: Mouse moved to (173, 279)
Screenshot: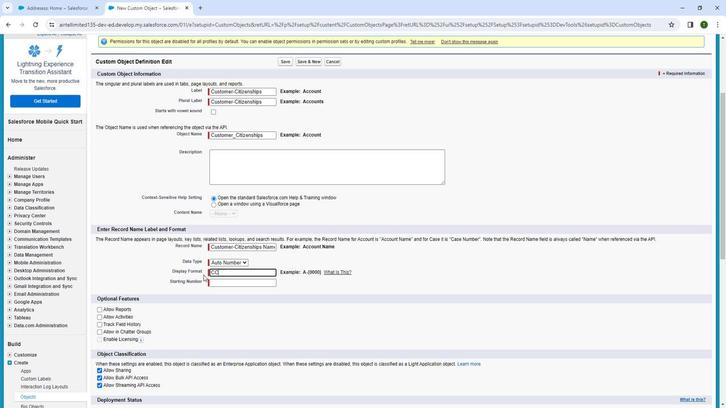 
Action: Key pressed <Key.shift_r>
Screenshot: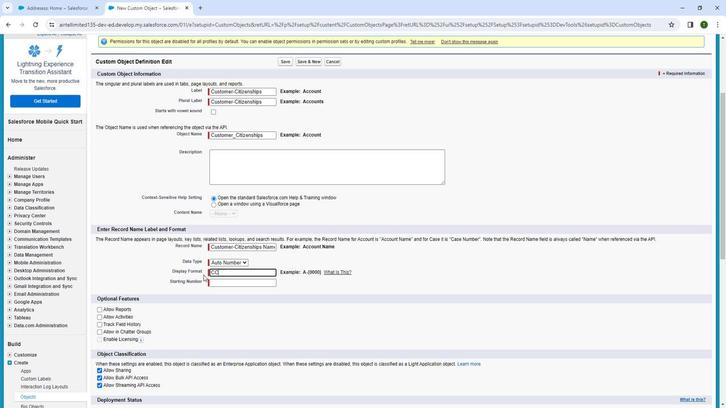 
Action: Mouse moved to (171, 282)
Screenshot: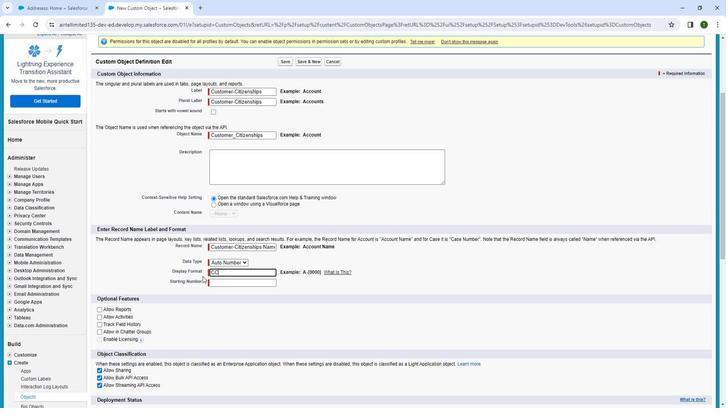 
Action: Key pressed <Key.shift_r><Key.shift_r><Key.shift_r><Key.shift_r><Key.shift_r><Key.shift_r>I
Screenshot: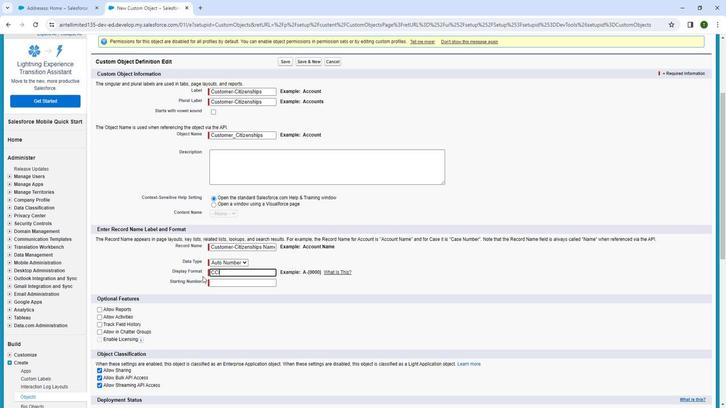 
Action: Mouse moved to (169, 275)
Screenshot: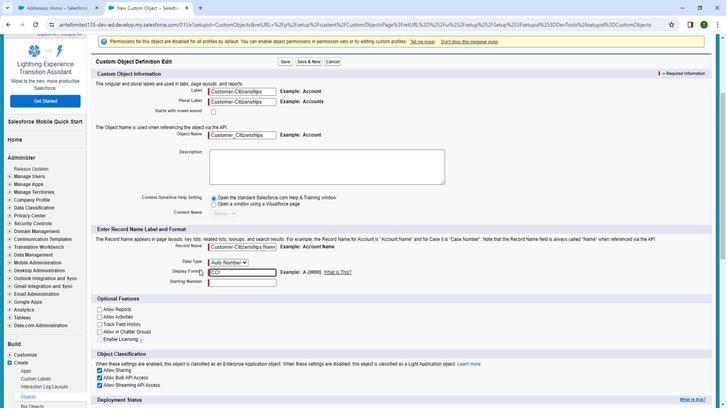 
Action: Key pressed <Key.shift>
Screenshot: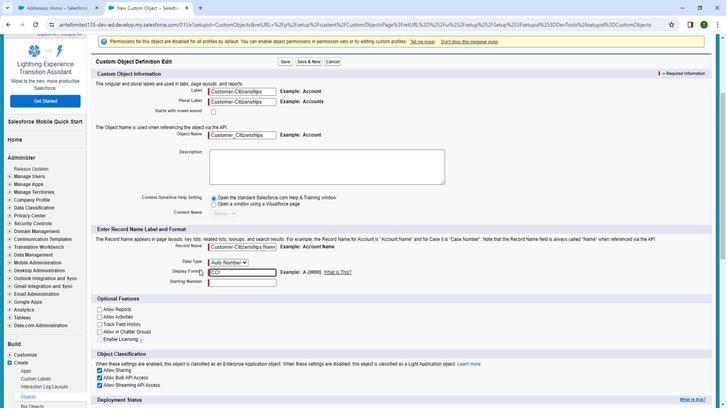 
Action: Mouse moved to (168, 269)
Screenshot: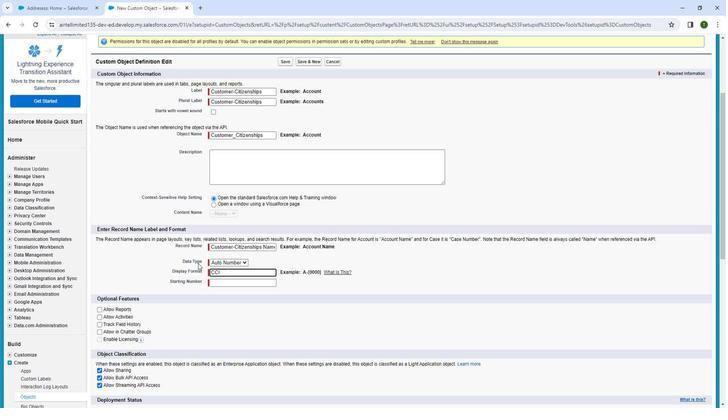 
Action: Key pressed D
Screenshot: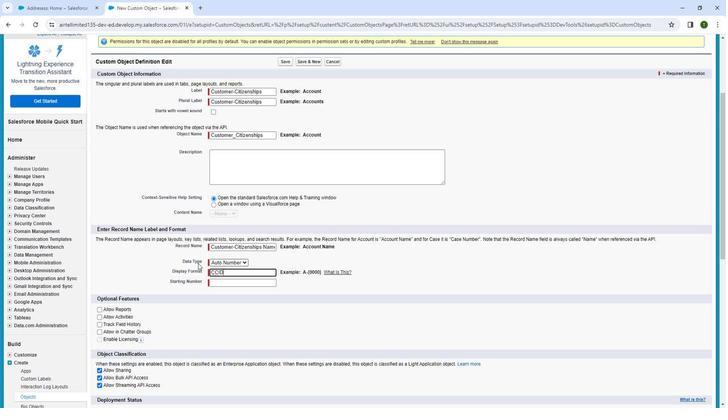 
Action: Mouse moved to (167, 267)
Screenshot: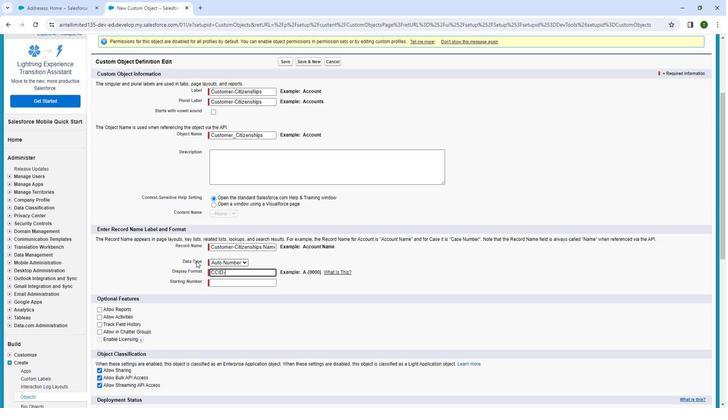 
Action: Key pressed -<Key.shift_r>{
Screenshot: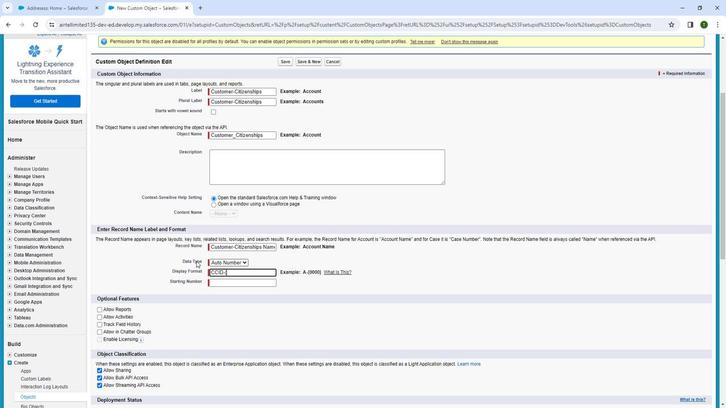 
Action: Mouse moved to (166, 268)
Screenshot: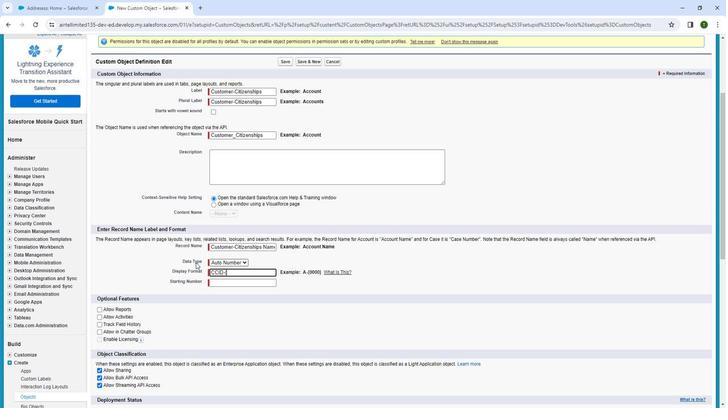 
Action: Key pressed 0000
Screenshot: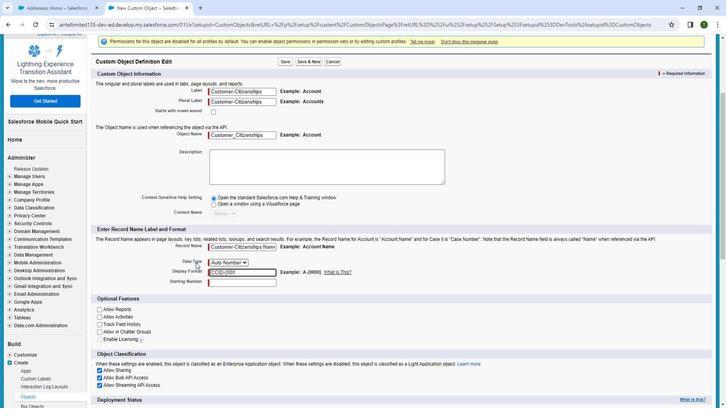 
Action: Mouse moved to (166, 269)
Screenshot: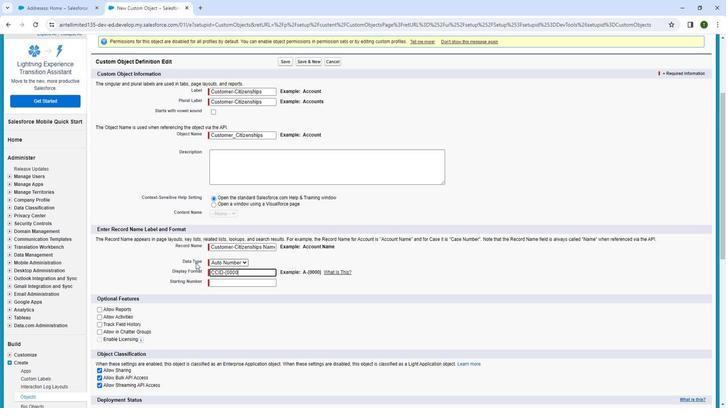 
Action: Key pressed <Key.shift_r>}
Screenshot: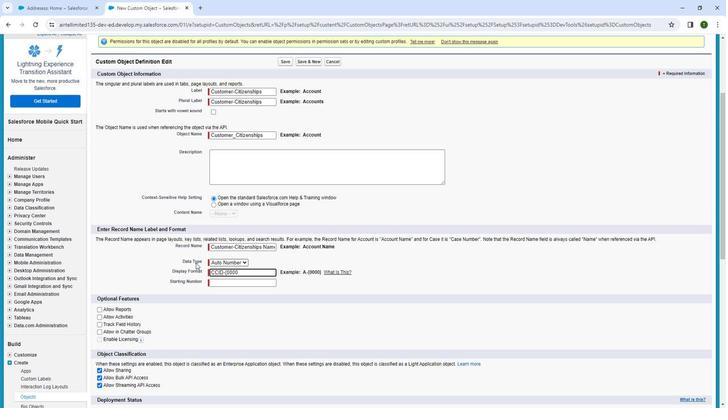 
Action: Mouse moved to (178, 288)
Screenshot: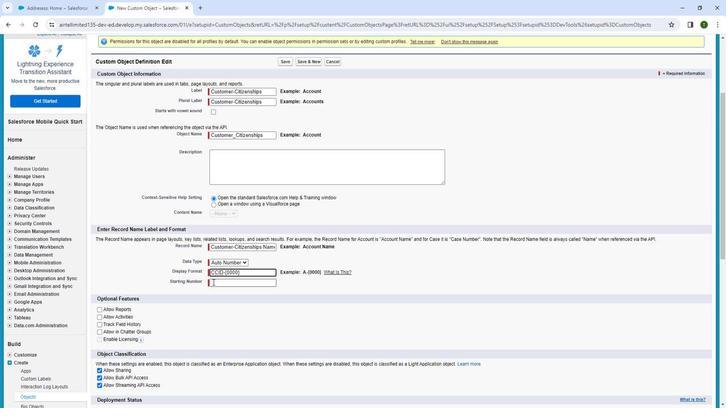 
Action: Mouse pressed left at (178, 288)
Screenshot: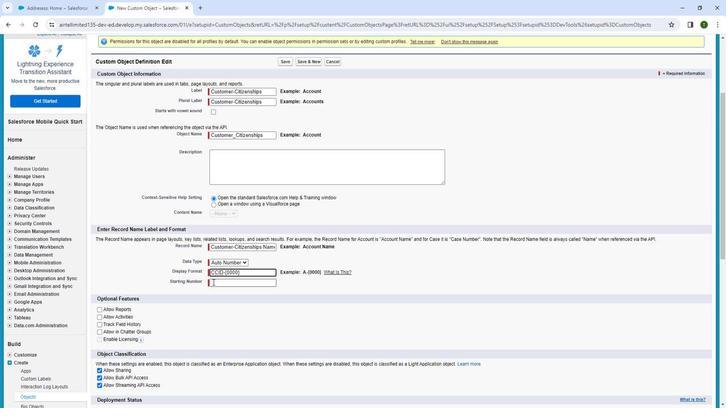
Action: Mouse moved to (175, 317)
Screenshot: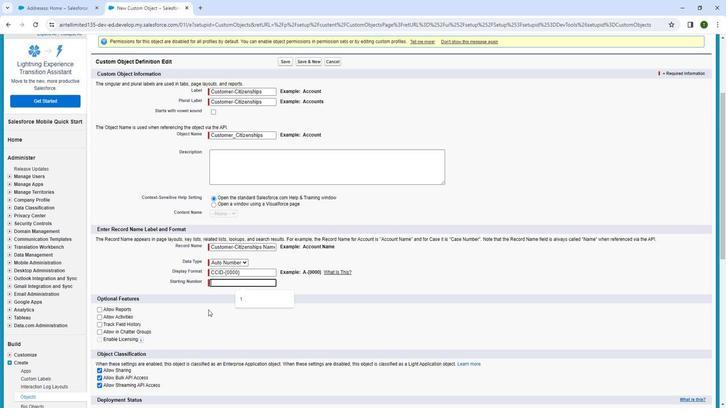 
Action: Key pressed 1
Screenshot: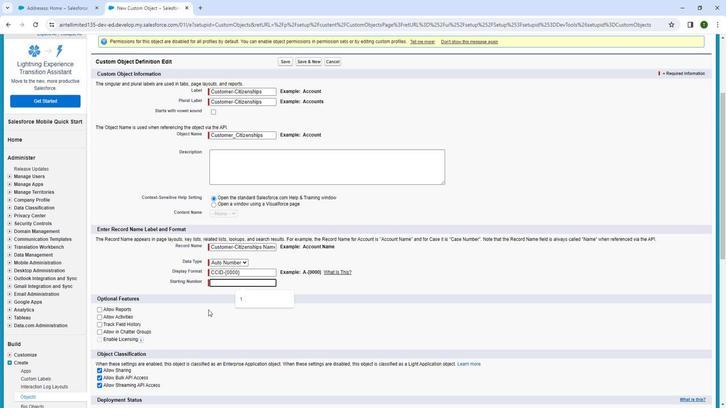 
Action: Mouse moved to (108, 334)
Screenshot: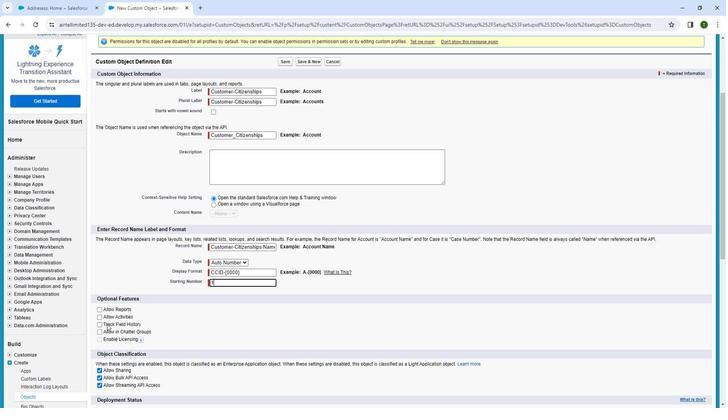 
Action: Mouse scrolled (108, 333) with delta (0, 0)
Screenshot: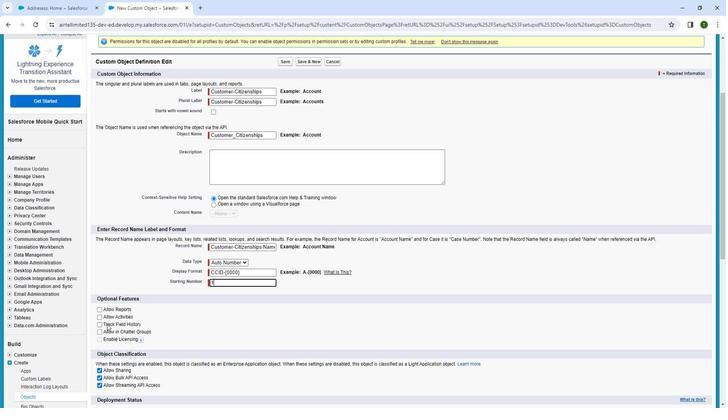 
Action: Mouse moved to (101, 275)
Screenshot: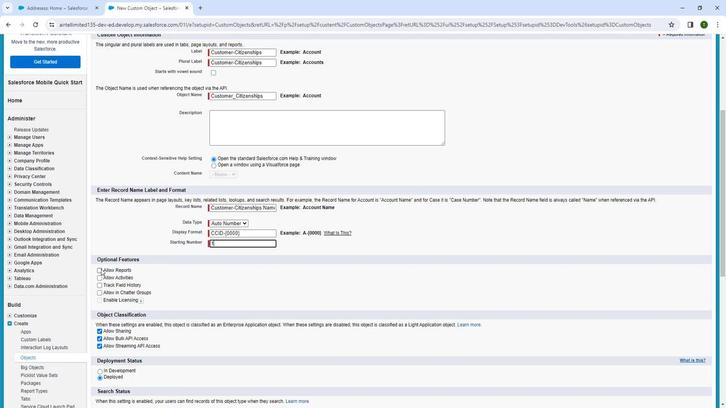 
Action: Mouse pressed left at (101, 275)
Screenshot: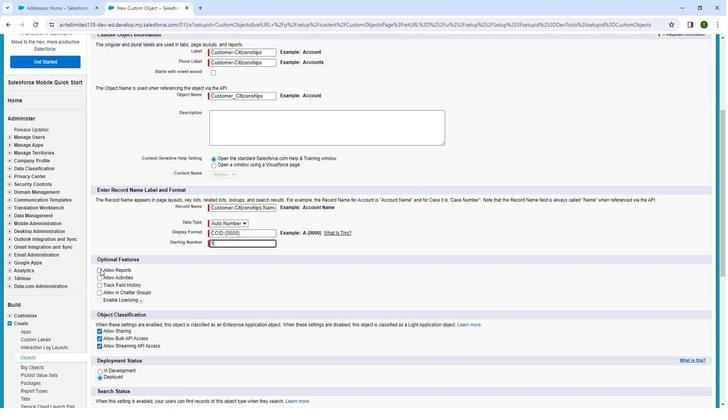 
Action: Mouse moved to (100, 284)
Screenshot: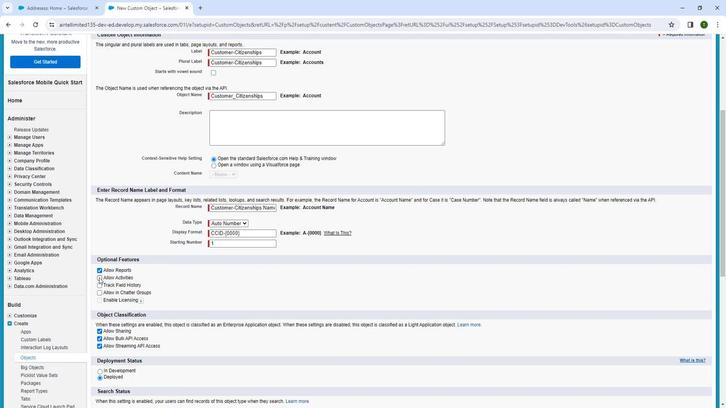 
Action: Mouse pressed left at (100, 284)
Screenshot: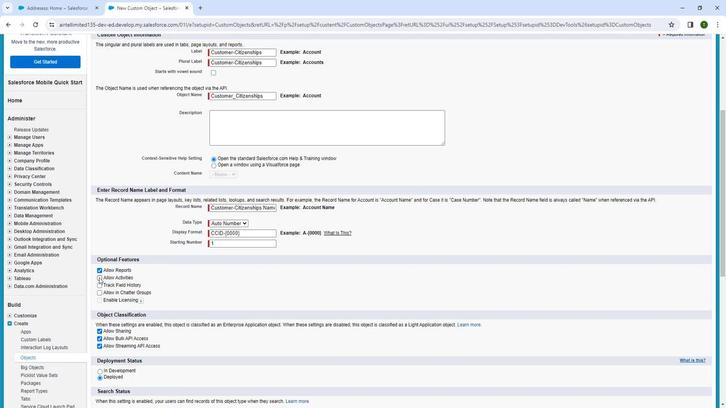 
Action: Mouse moved to (101, 292)
Screenshot: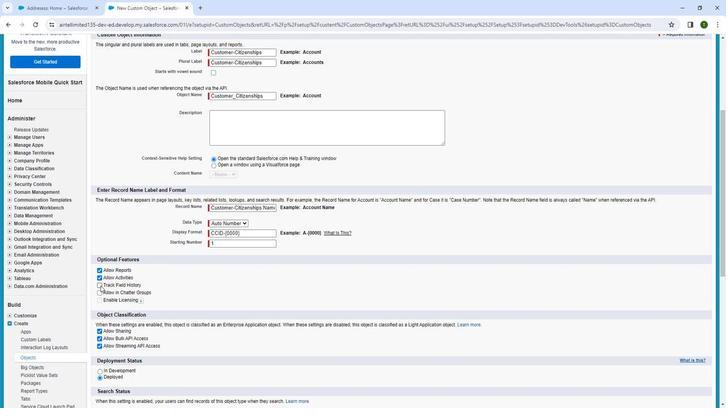 
Action: Mouse pressed left at (101, 292)
Screenshot: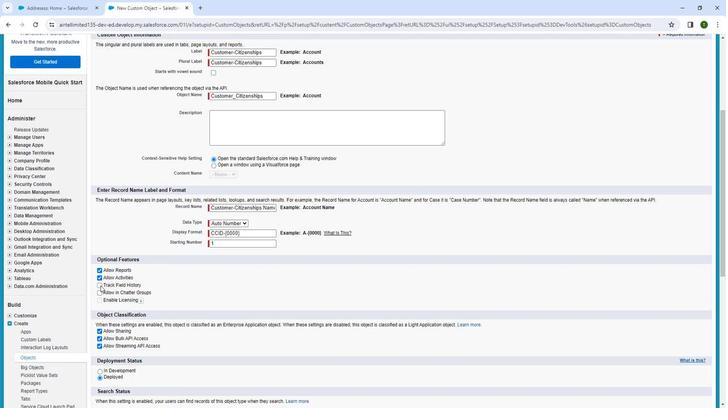 
Action: Mouse moved to (101, 299)
Screenshot: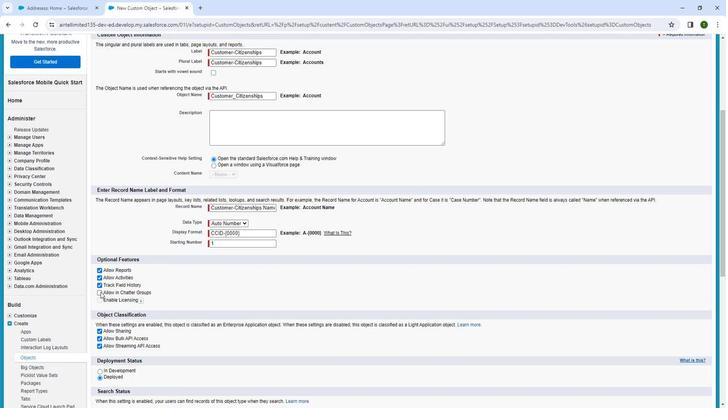
Action: Mouse pressed left at (101, 299)
Screenshot: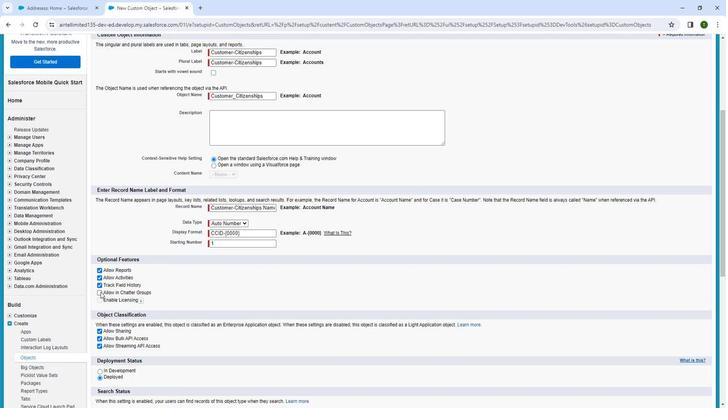 
Action: Mouse moved to (124, 306)
Screenshot: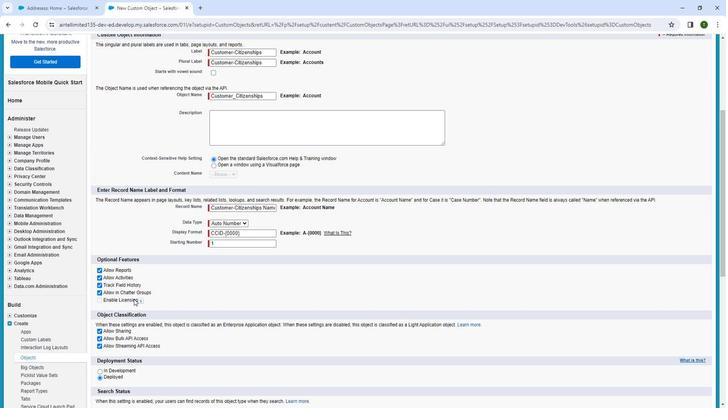 
Action: Mouse scrolled (124, 305) with delta (0, 0)
Screenshot: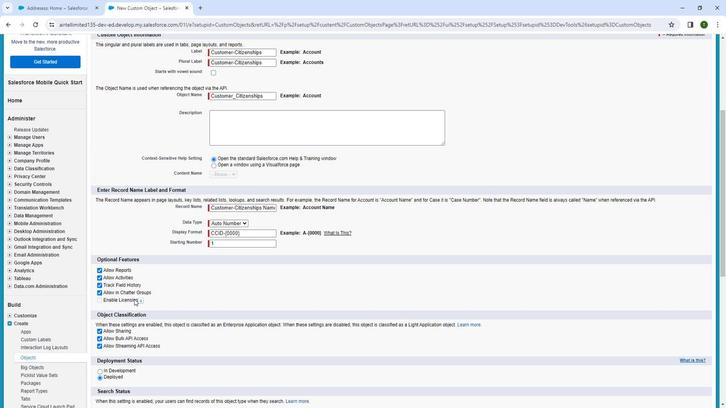 
Action: Mouse moved to (125, 308)
Screenshot: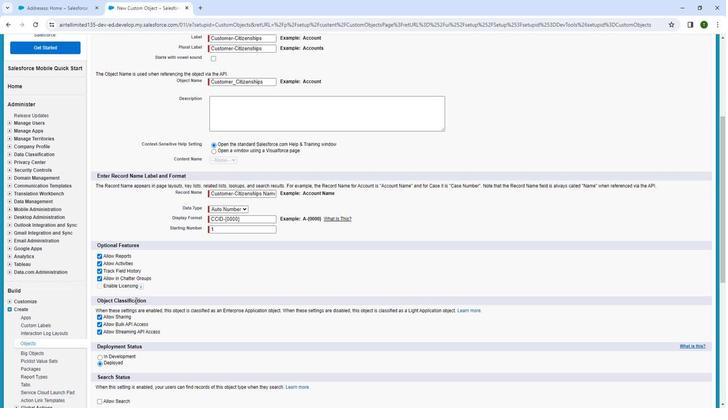 
Action: Mouse scrolled (125, 307) with delta (0, 0)
Screenshot: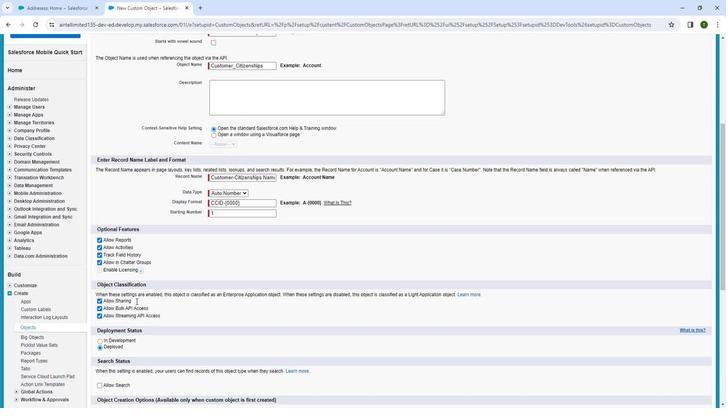 
Action: Mouse moved to (131, 321)
Screenshot: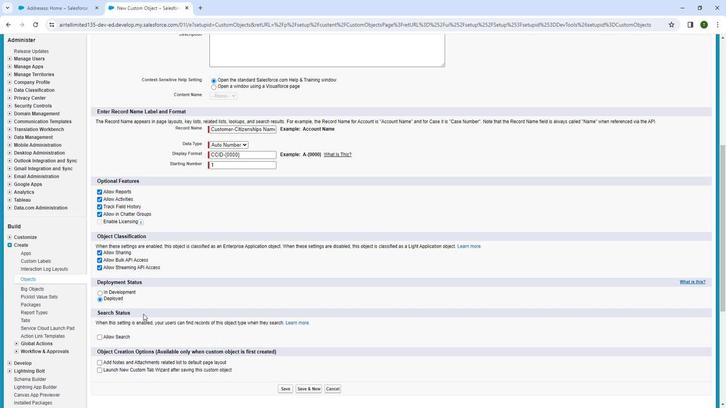 
Action: Mouse scrolled (131, 321) with delta (0, 0)
Screenshot: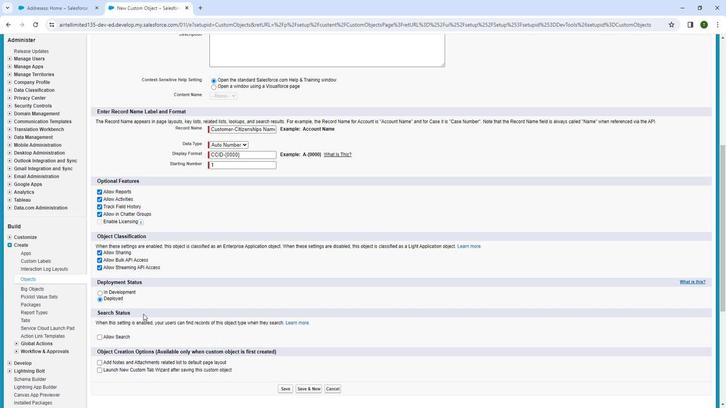 
Action: Mouse moved to (103, 304)
Screenshot: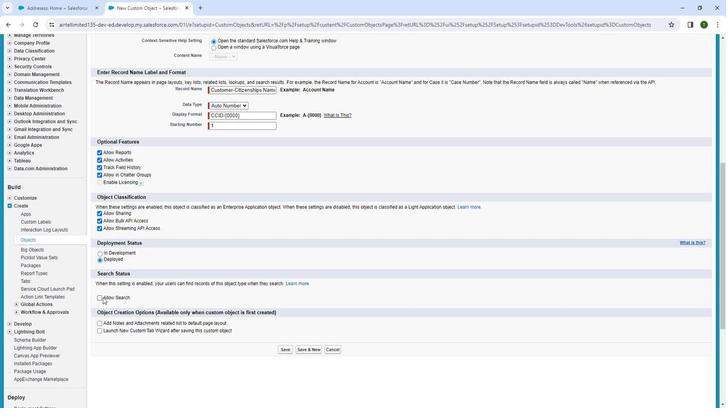 
Action: Mouse pressed left at (103, 304)
Screenshot: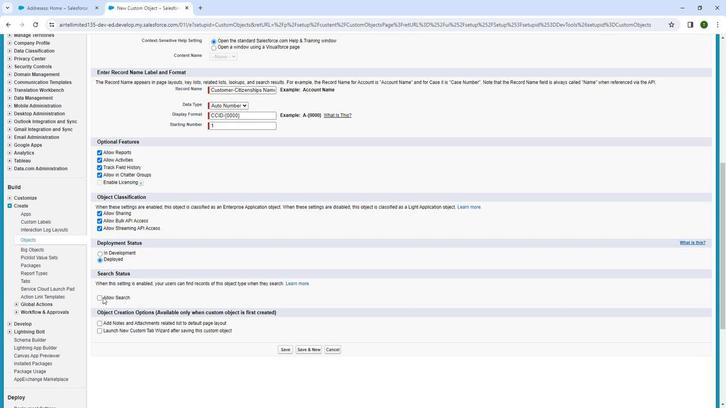 
Action: Mouse moved to (98, 304)
Screenshot: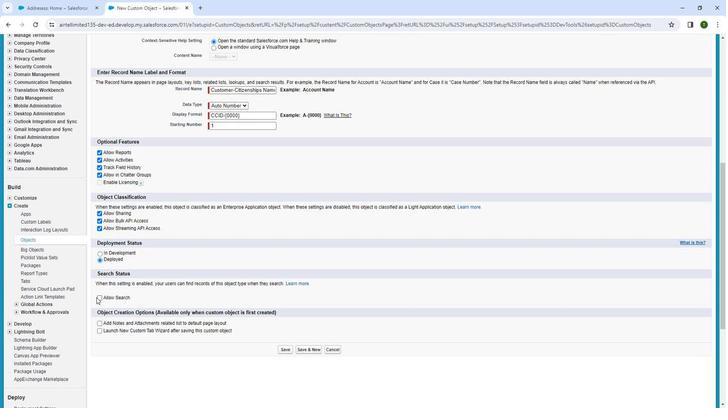 
Action: Mouse pressed left at (98, 304)
Screenshot: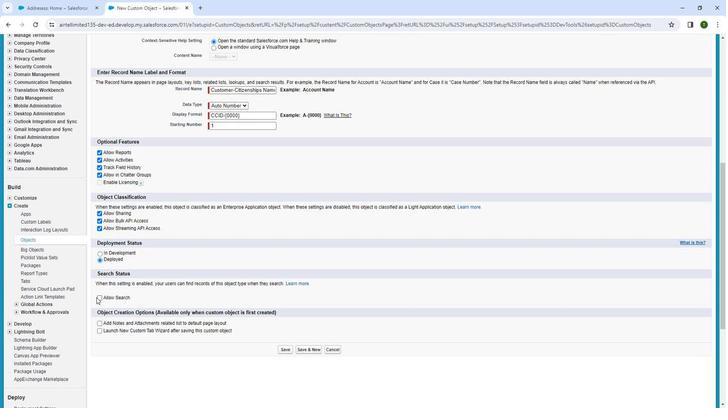 
Action: Mouse moved to (99, 302)
Screenshot: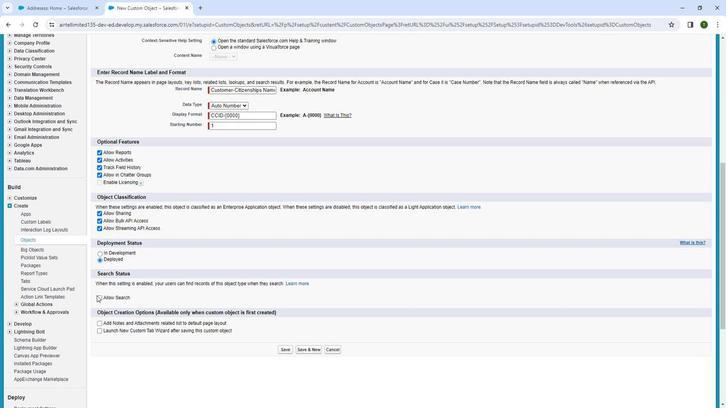 
Action: Mouse pressed left at (99, 302)
Screenshot: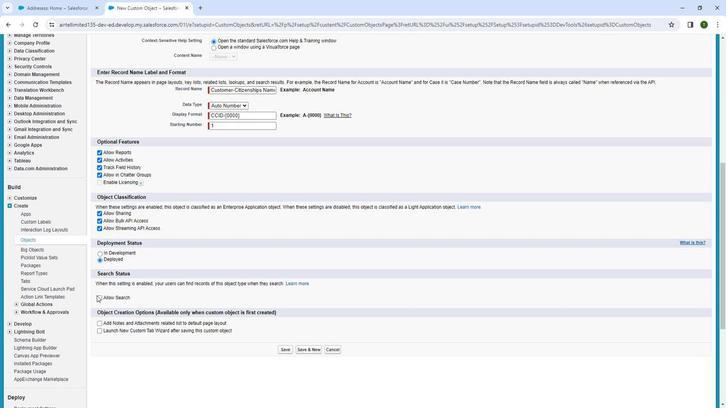 
Action: Mouse moved to (99, 305)
Screenshot: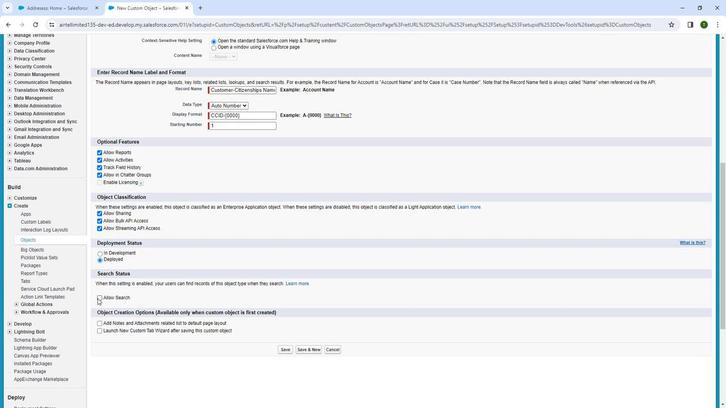 
Action: Mouse pressed left at (99, 305)
Screenshot: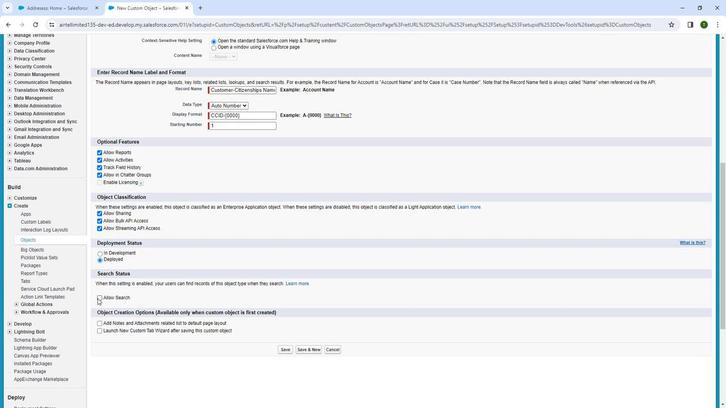 
Action: Mouse moved to (101, 330)
Screenshot: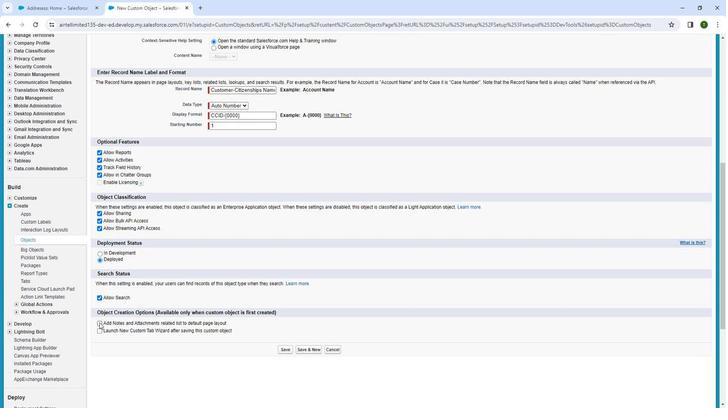 
Action: Mouse pressed left at (101, 330)
Screenshot: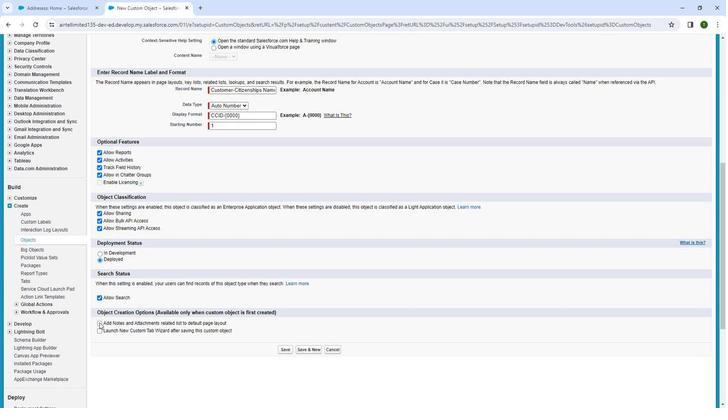 
Action: Mouse moved to (227, 360)
Screenshot: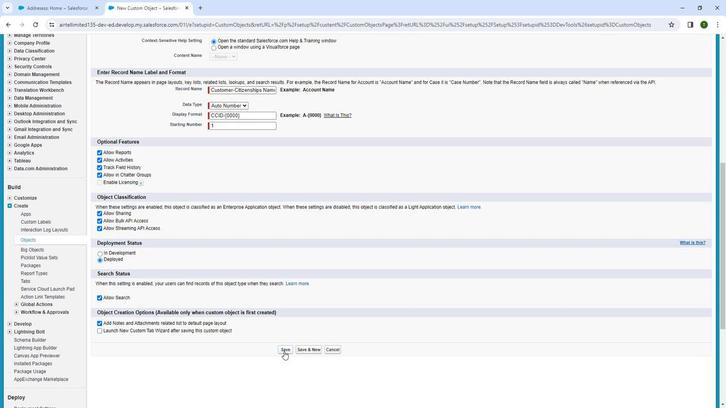 
Action: Mouse pressed left at (227, 360)
Screenshot: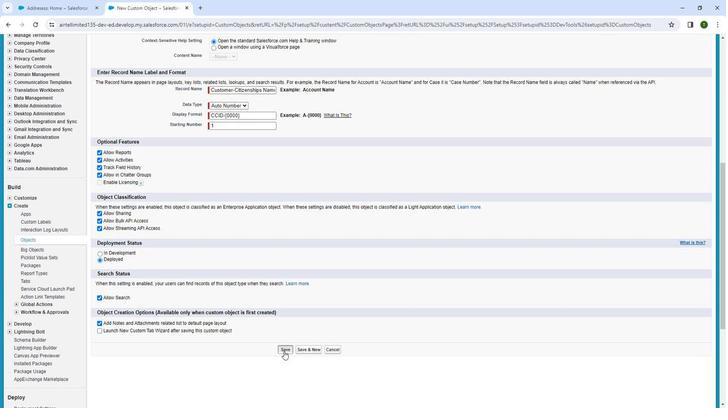 
Action: Mouse moved to (95, 139)
Screenshot: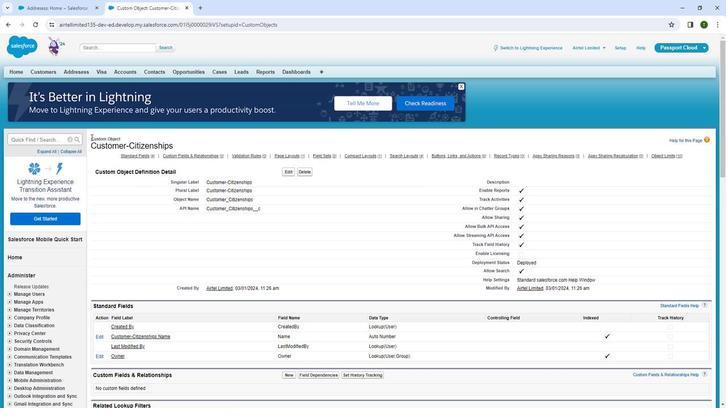 
Action: Mouse pressed left at (95, 139)
Screenshot: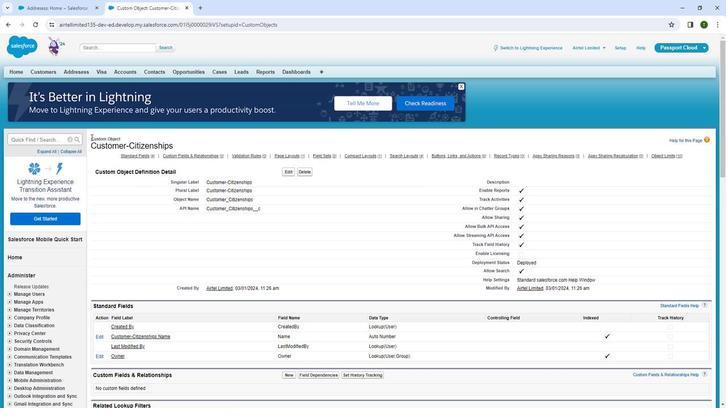 
Action: Mouse moved to (224, 226)
Screenshot: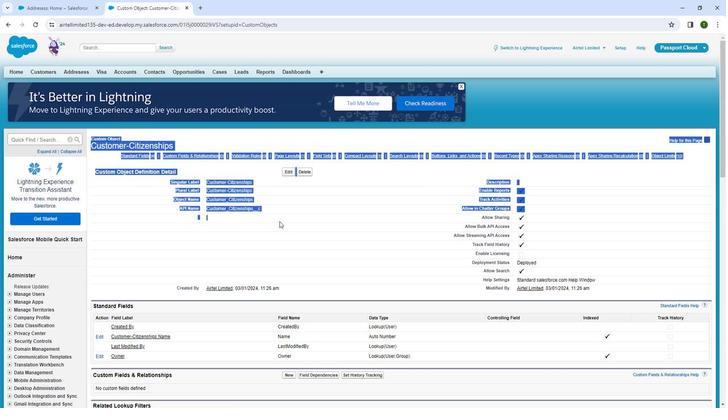 
Action: Mouse pressed left at (224, 226)
Screenshot: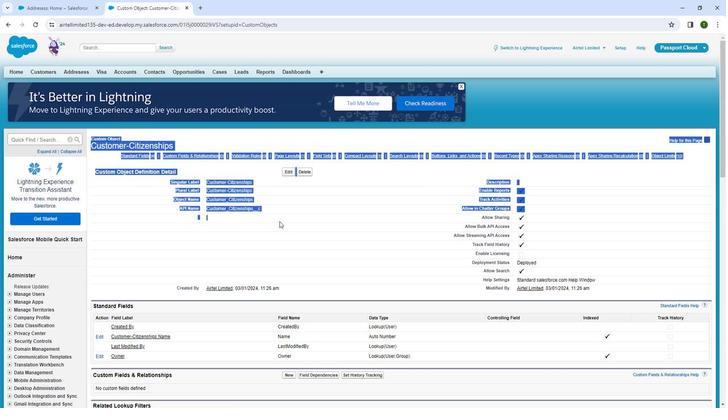 
Action: Mouse moved to (43, 137)
Screenshot: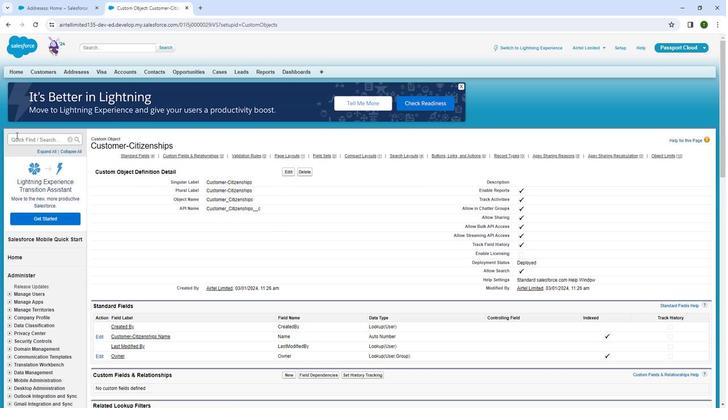 
Action: Mouse pressed left at (43, 137)
Screenshot: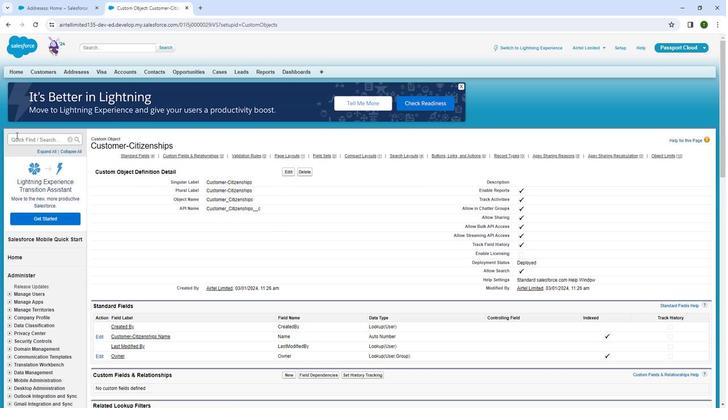
Action: Mouse moved to (52, 132)
Screenshot: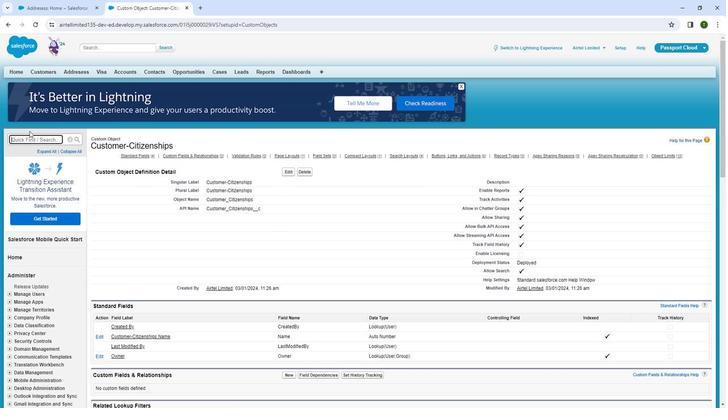
Action: Key pressed o
Screenshot: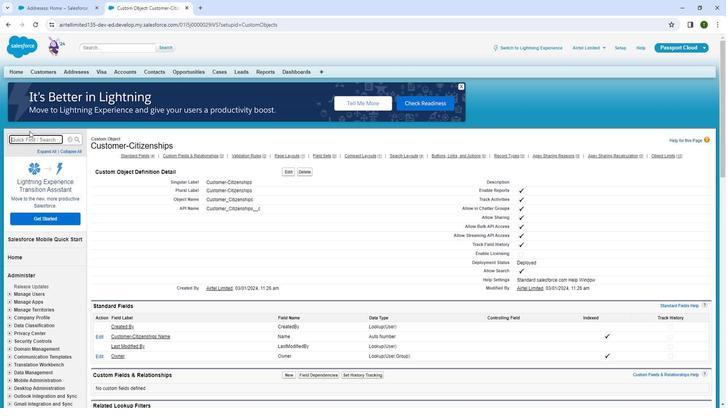 
Action: Mouse moved to (55, 128)
Screenshot: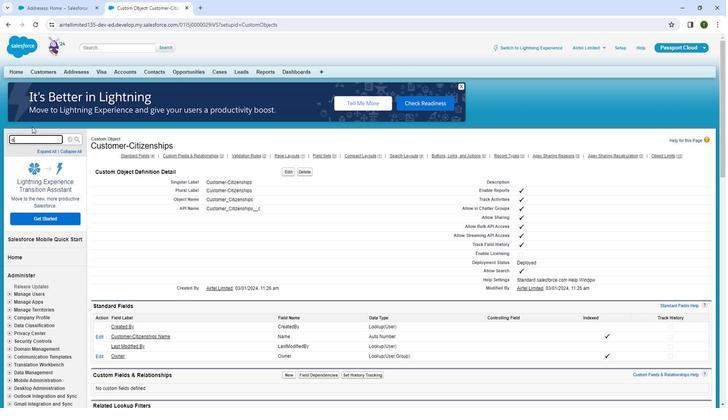 
Action: Key pressed bject
Screenshot: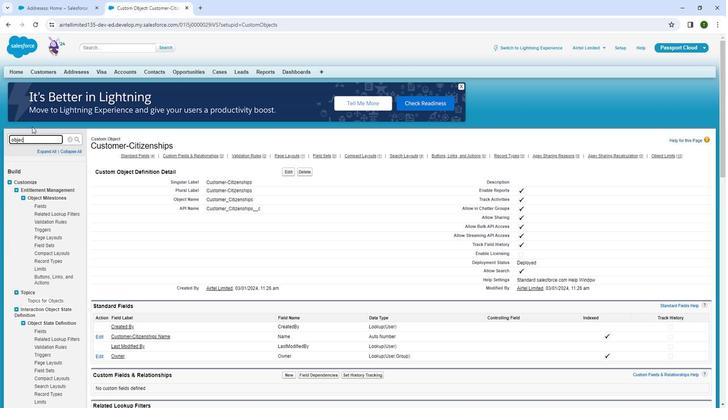 
Action: Mouse moved to (68, 222)
Screenshot: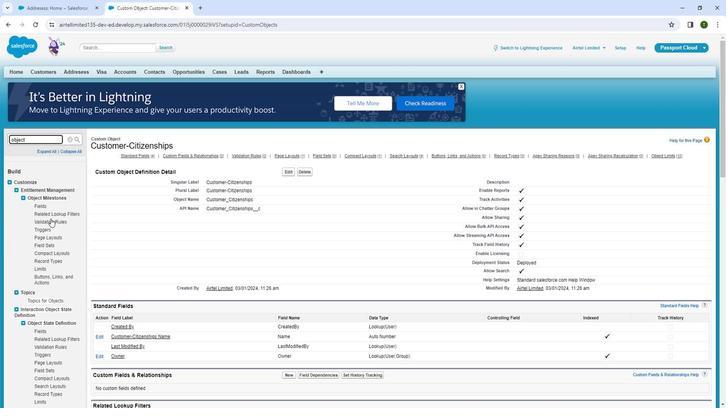 
Action: Mouse scrolled (68, 221) with delta (0, 0)
Screenshot: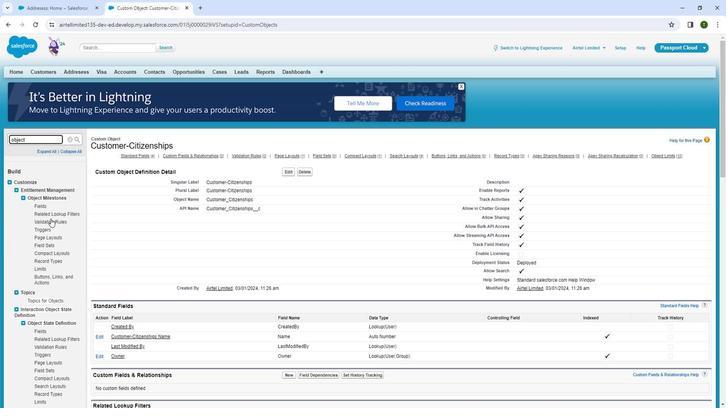 
Action: Mouse moved to (66, 224)
Screenshot: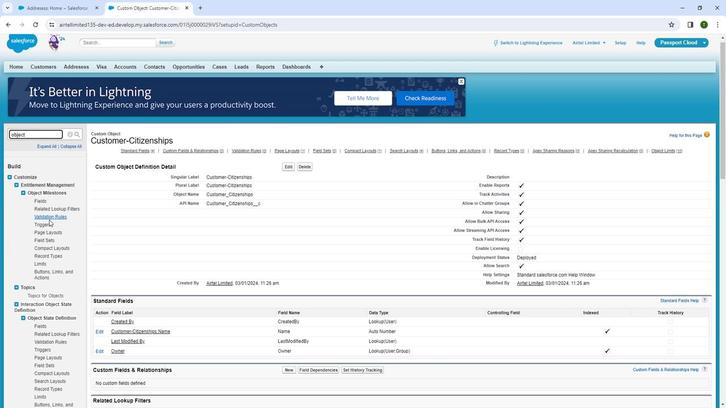 
Action: Mouse scrolled (66, 224) with delta (0, 0)
Screenshot: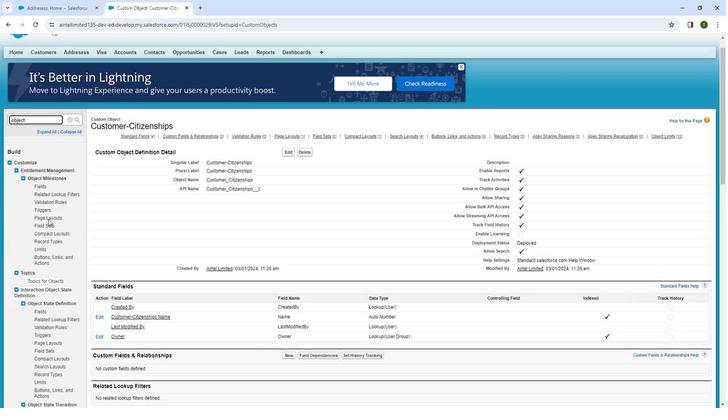 
Action: Mouse moved to (65, 224)
Screenshot: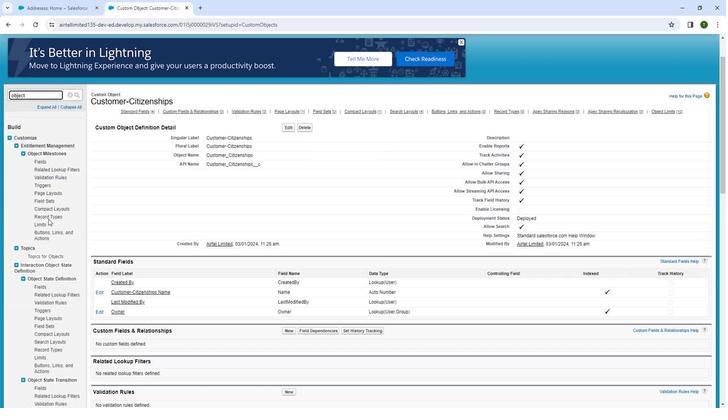 
Action: Mouse scrolled (66, 224) with delta (0, 0)
Screenshot: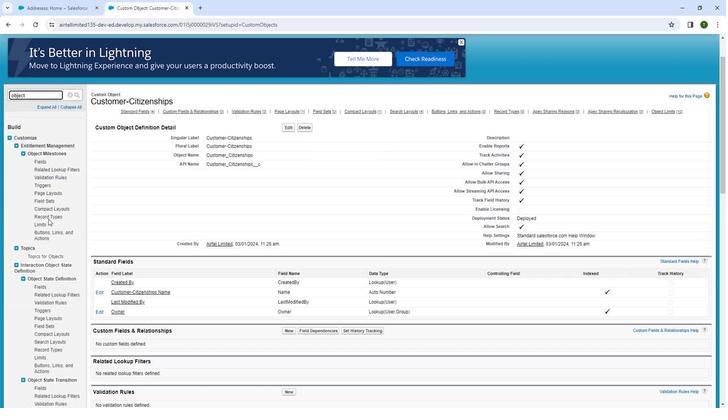 
Action: Mouse scrolled (65, 223) with delta (0, 0)
Screenshot: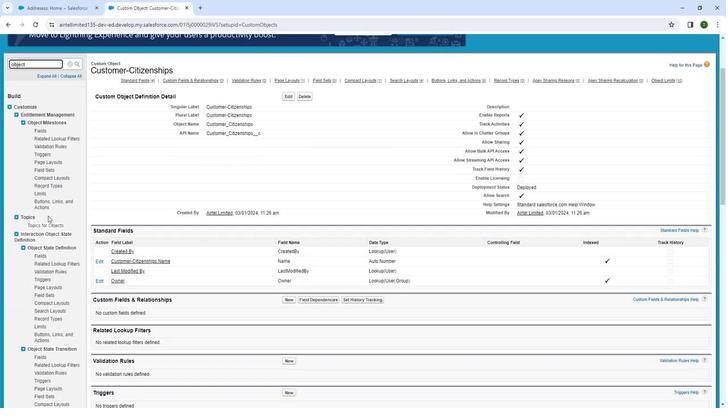 
Action: Mouse moved to (65, 223)
Screenshot: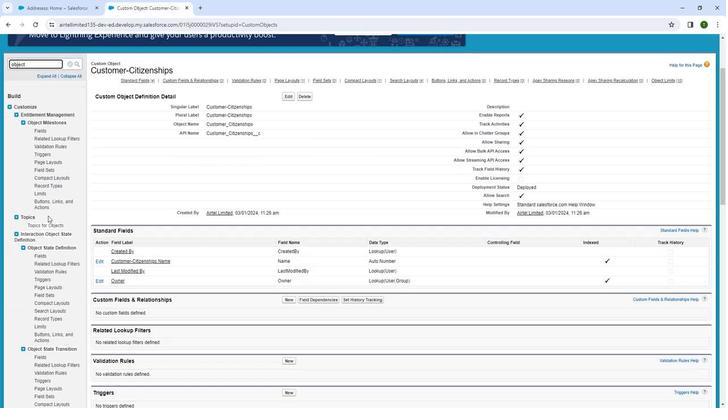 
Action: Mouse scrolled (65, 222) with delta (0, 0)
Screenshot: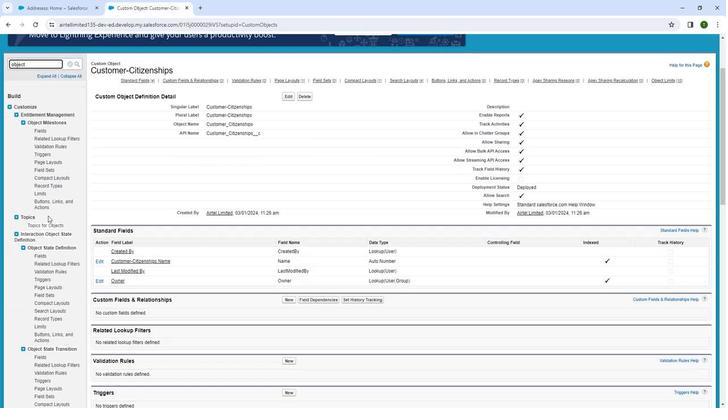 
Action: Mouse moved to (60, 224)
Screenshot: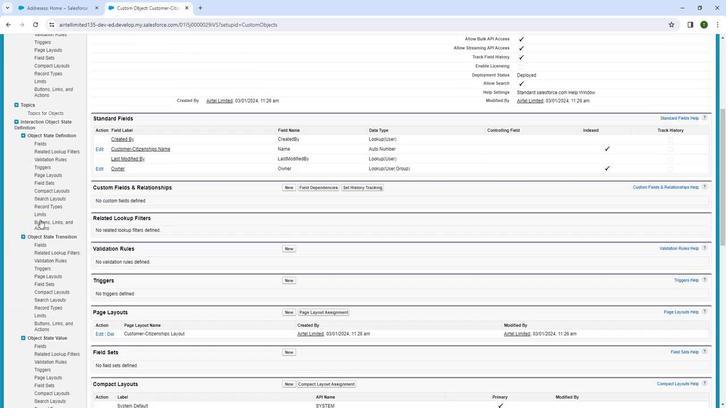 
Action: Mouse scrolled (60, 224) with delta (0, 0)
Screenshot: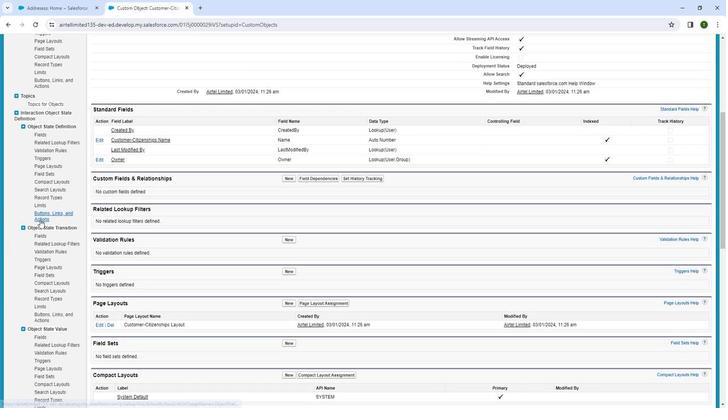 
Action: Mouse scrolled (60, 224) with delta (0, 0)
Screenshot: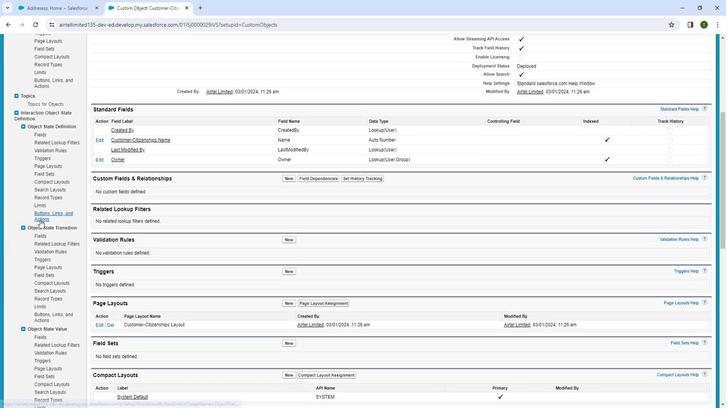 
Action: Mouse scrolled (60, 224) with delta (0, 0)
Screenshot: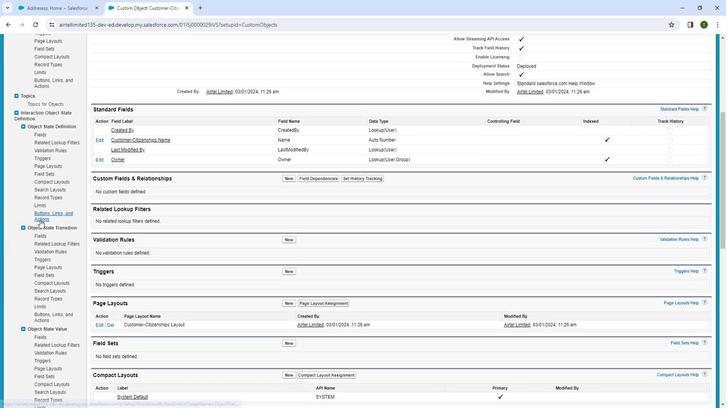 
Action: Mouse scrolled (60, 224) with delta (0, 0)
Screenshot: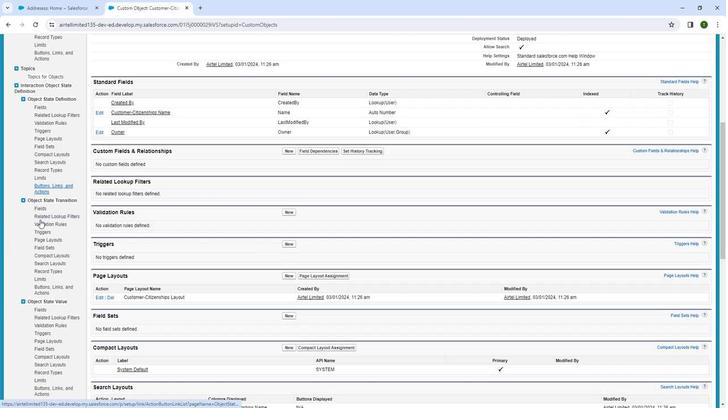 
Action: Mouse scrolled (60, 224) with delta (0, 0)
Screenshot: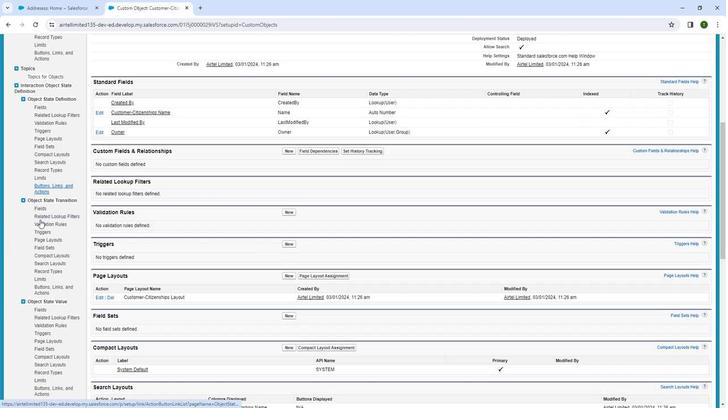 
Action: Mouse scrolled (60, 224) with delta (0, 0)
Screenshot: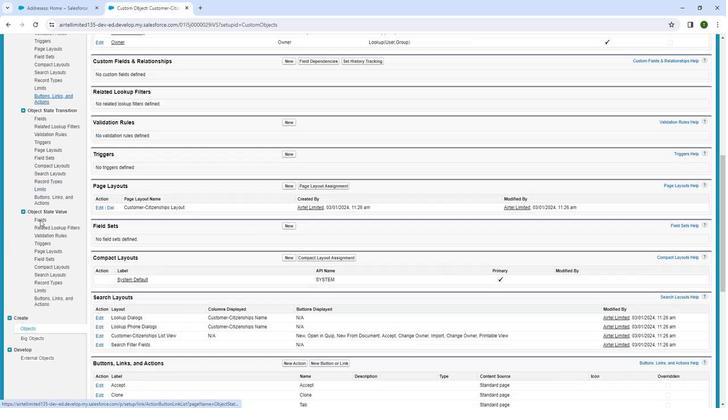 
Action: Mouse moved to (49, 213)
Screenshot: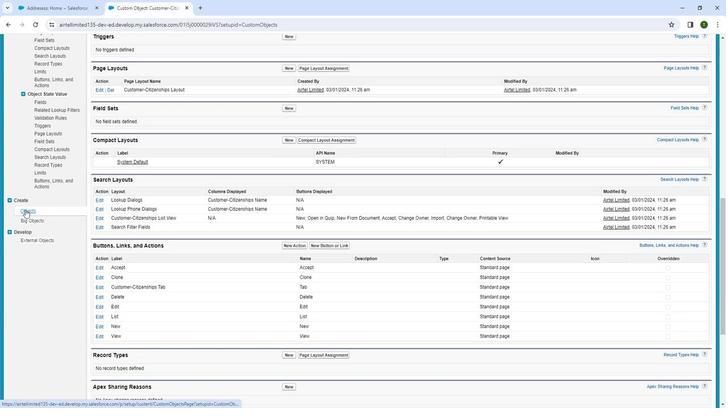 
Action: Mouse pressed left at (49, 213)
Screenshot: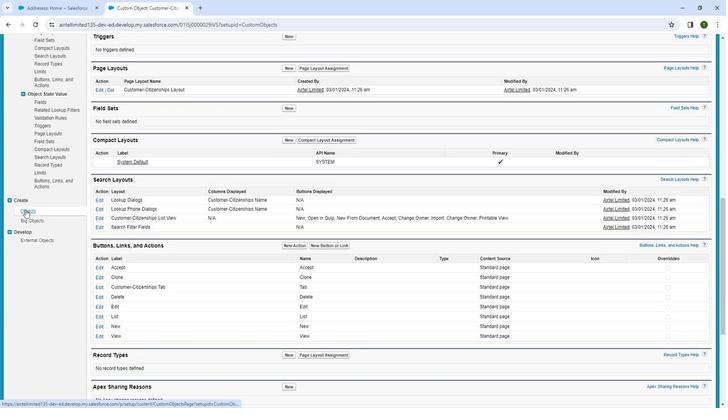 
Action: Mouse pressed left at (49, 213)
Screenshot: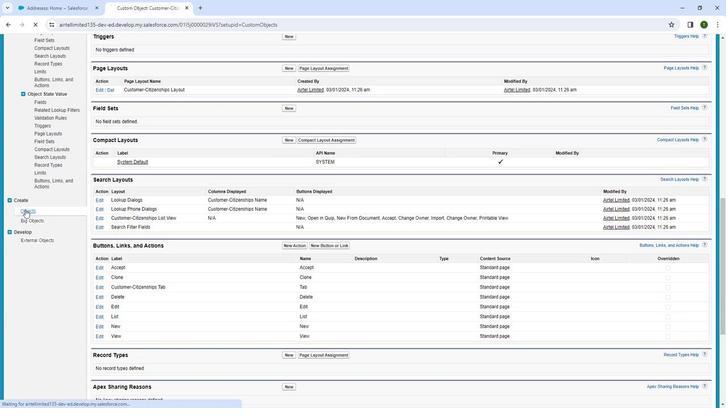 
Action: Mouse moved to (126, 298)
Screenshot: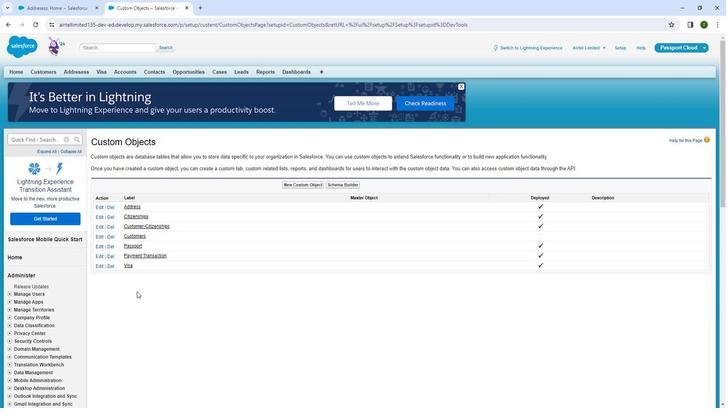 
Action: Mouse pressed left at (126, 298)
Screenshot: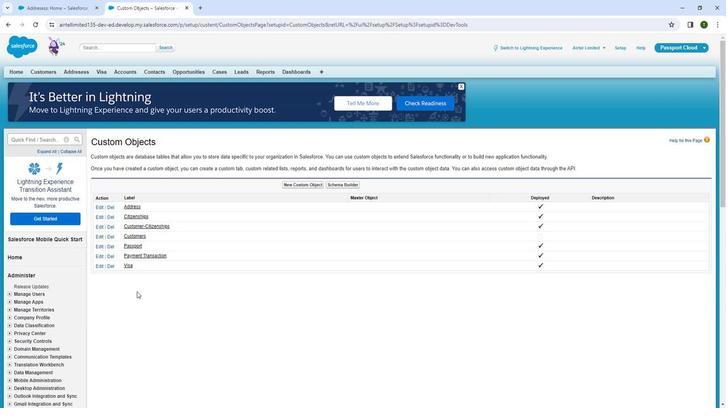 
Action: Mouse moved to (151, 228)
Screenshot: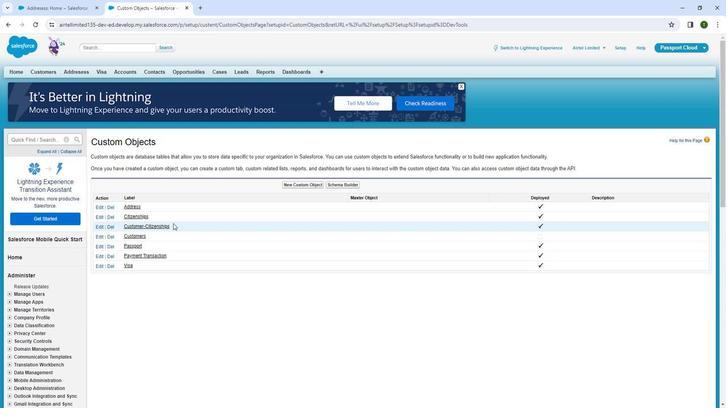 
Action: Mouse pressed left at (151, 228)
Screenshot: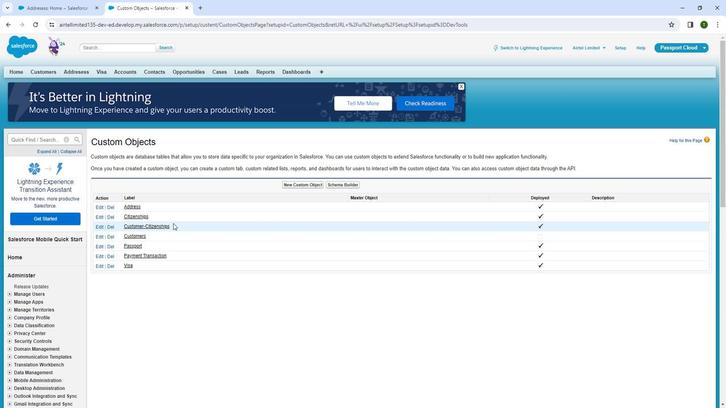
Action: Mouse moved to (159, 337)
Screenshot: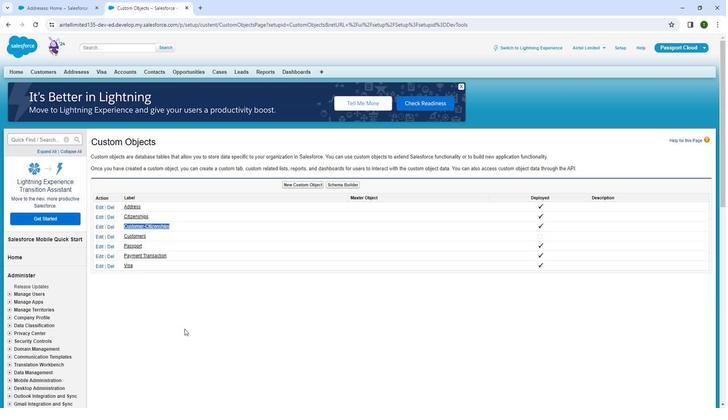 
Action: Mouse pressed left at (159, 337)
Screenshot: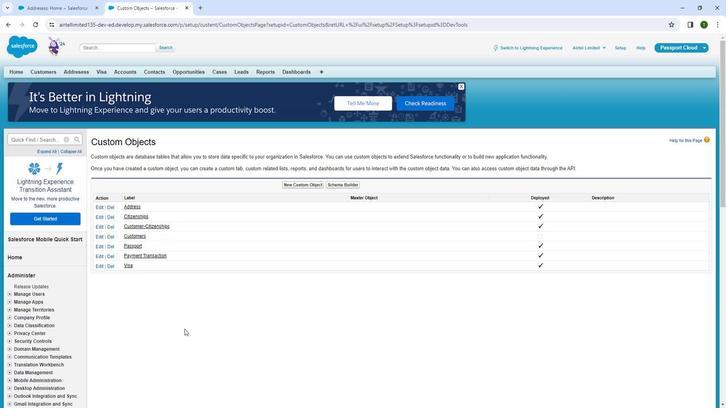 
Action: Mouse moved to (158, 328)
Screenshot: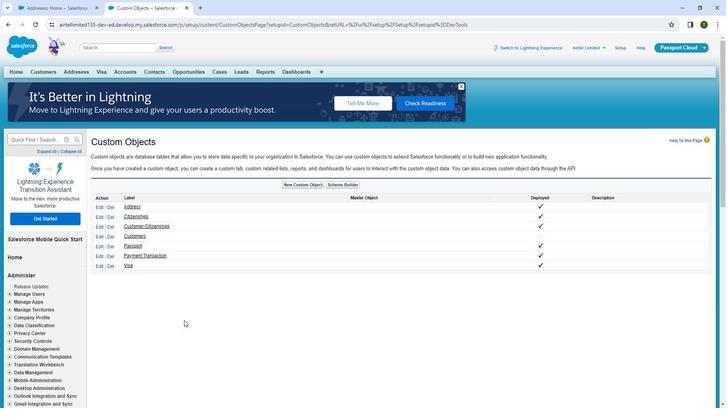 
